 Task: Find connections with filter location Wiesbaden with filter topic #mentalhealthwith filter profile language German with filter current company Sprinklr with filter school Uttarakhand Jobs with filter industry Household Services with filter service category Pricing Strategy with filter keywords title Entertainment Specialist
Action: Mouse moved to (556, 79)
Screenshot: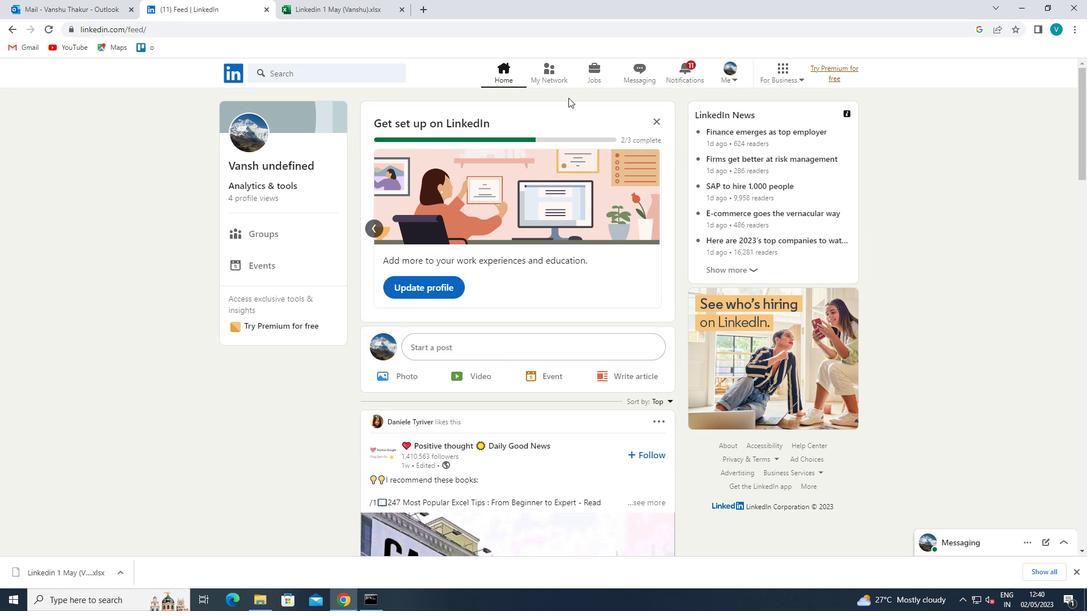 
Action: Mouse pressed left at (556, 79)
Screenshot: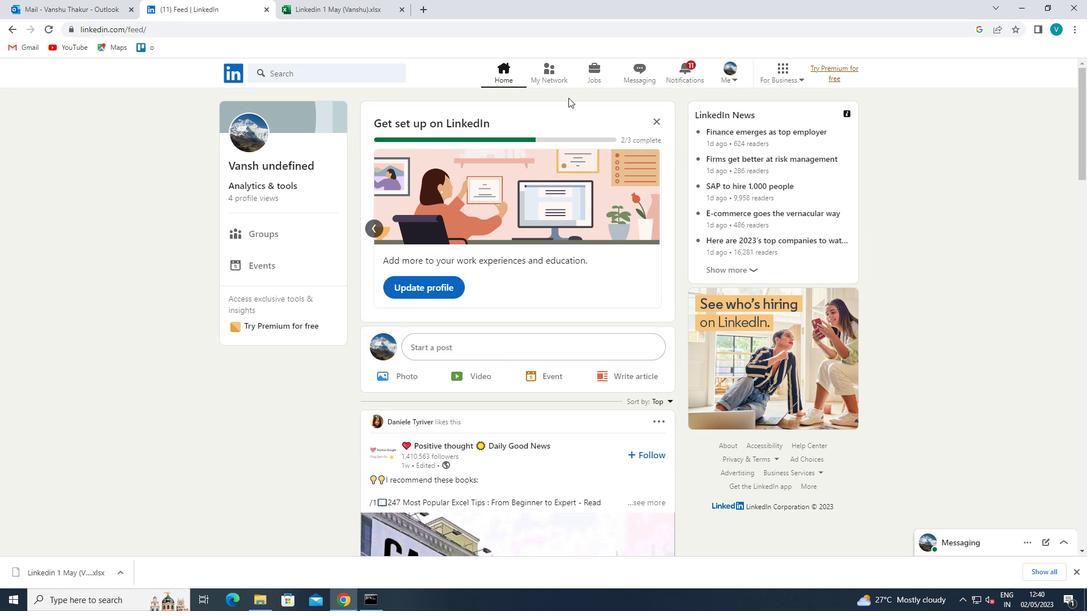 
Action: Mouse moved to (338, 145)
Screenshot: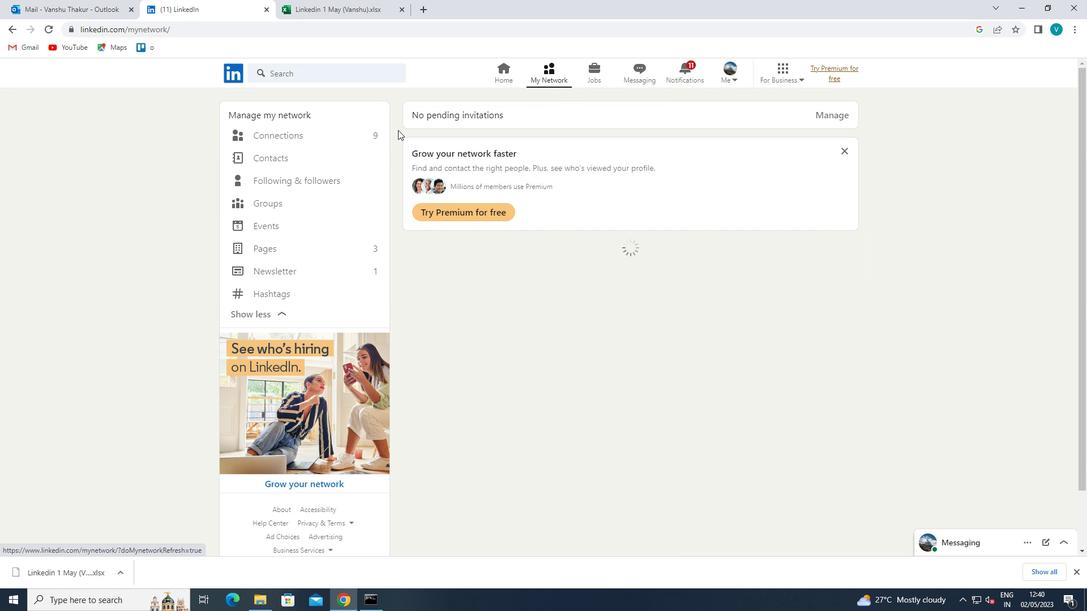 
Action: Mouse pressed left at (338, 145)
Screenshot: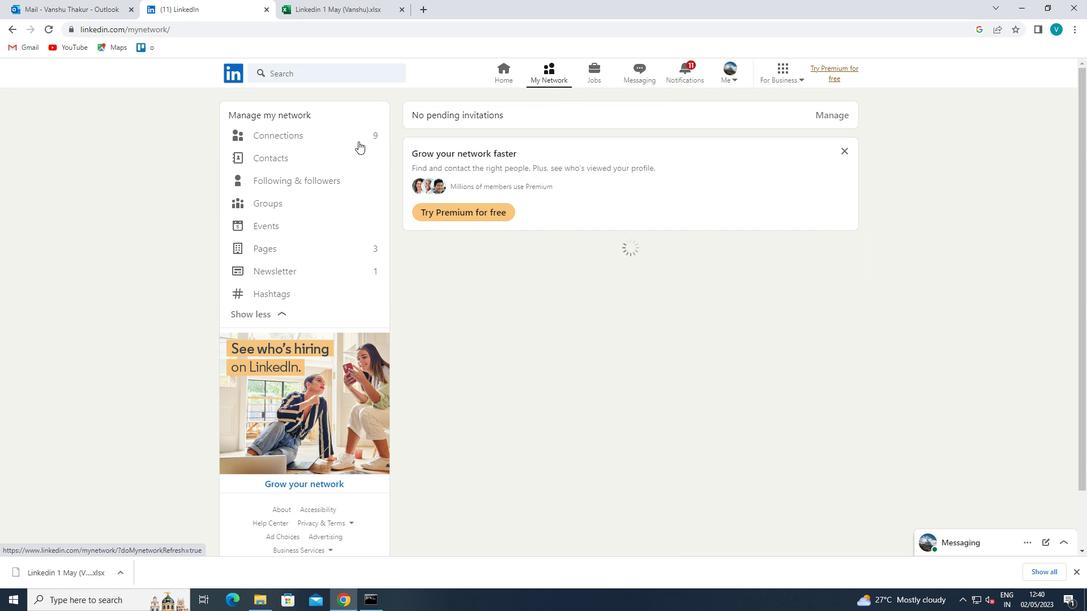 
Action: Mouse moved to (339, 145)
Screenshot: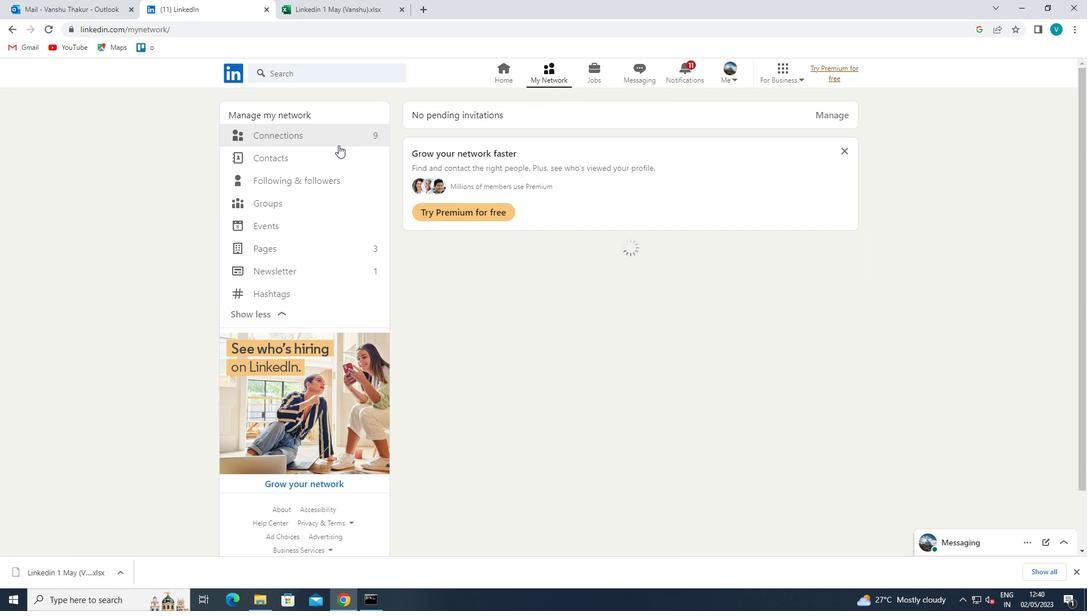 
Action: Mouse pressed left at (339, 145)
Screenshot: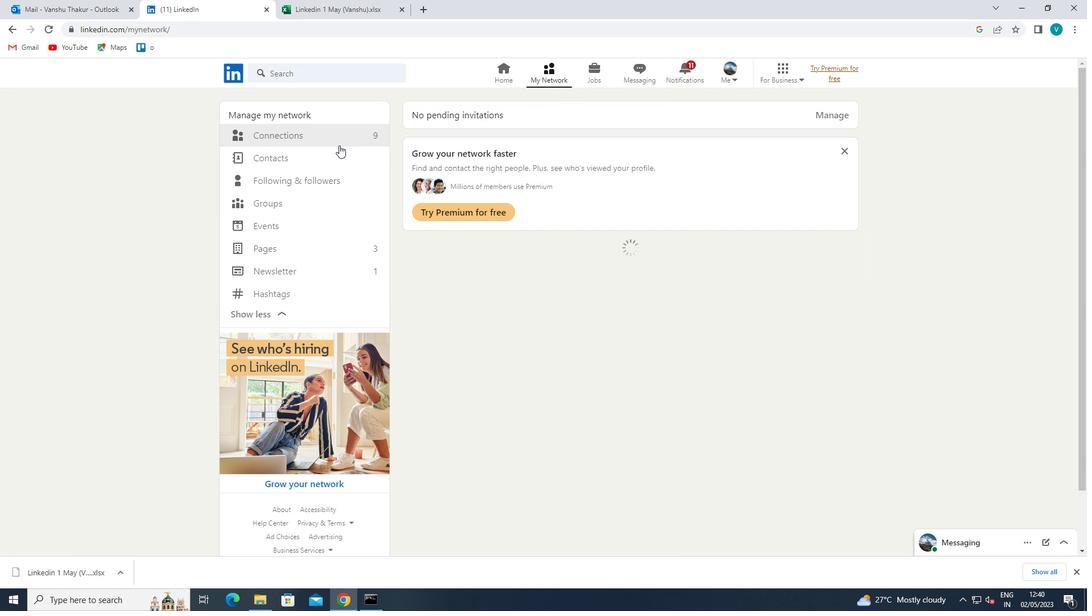 
Action: Mouse pressed left at (339, 145)
Screenshot: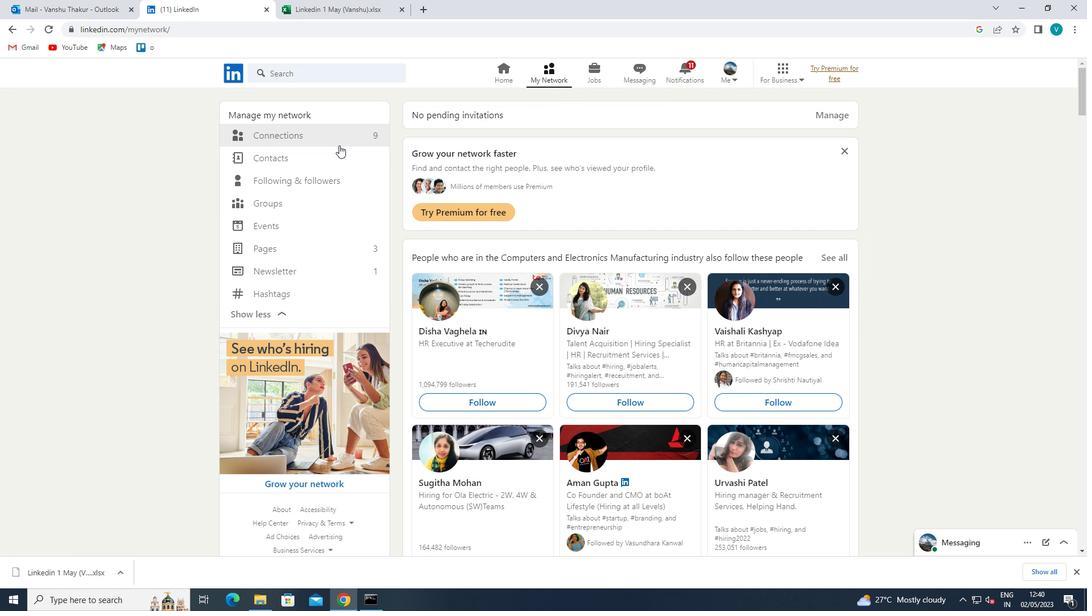 
Action: Mouse moved to (335, 135)
Screenshot: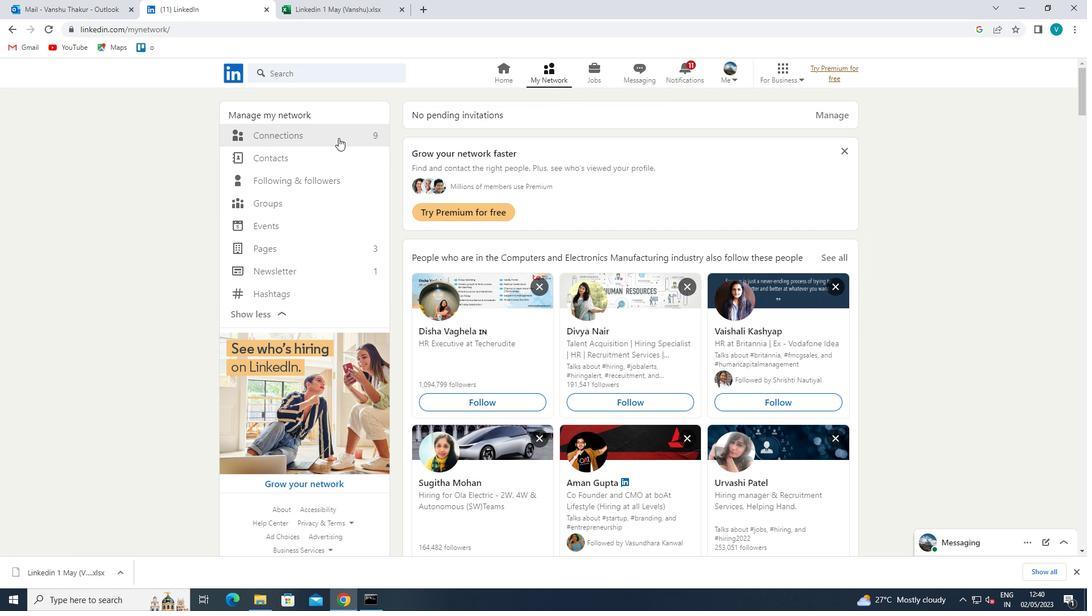 
Action: Mouse pressed left at (335, 135)
Screenshot: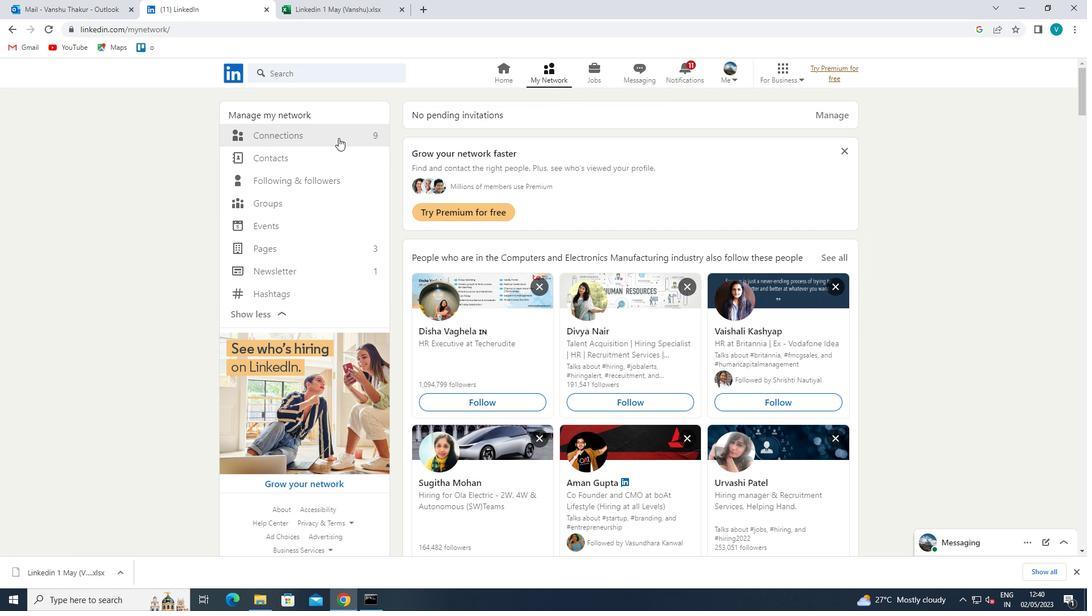 
Action: Mouse moved to (334, 135)
Screenshot: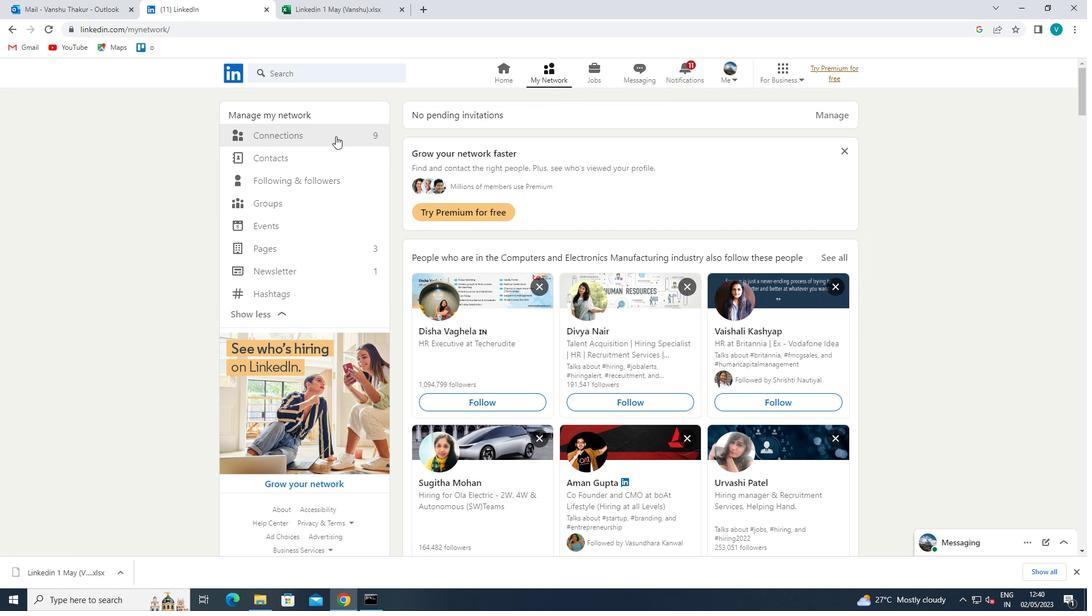 
Action: Mouse pressed left at (334, 135)
Screenshot: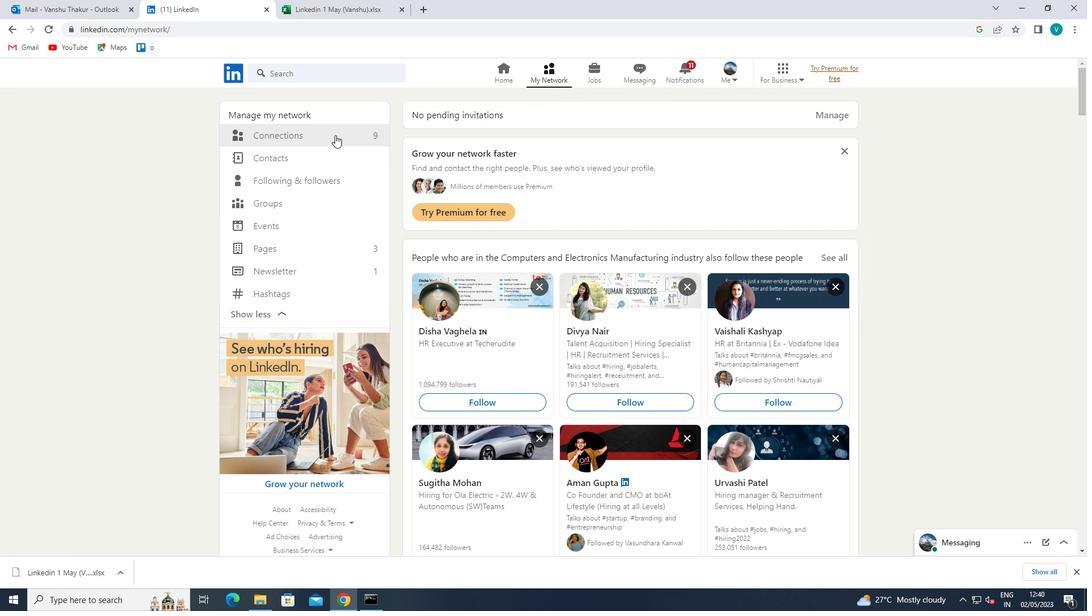 
Action: Mouse moved to (332, 135)
Screenshot: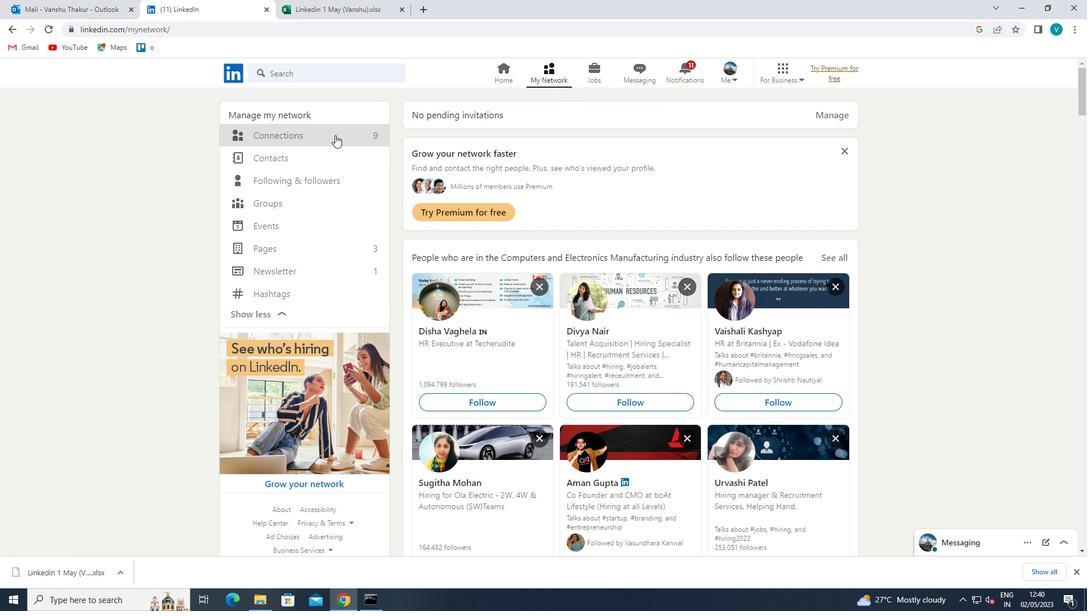 
Action: Mouse pressed left at (332, 135)
Screenshot: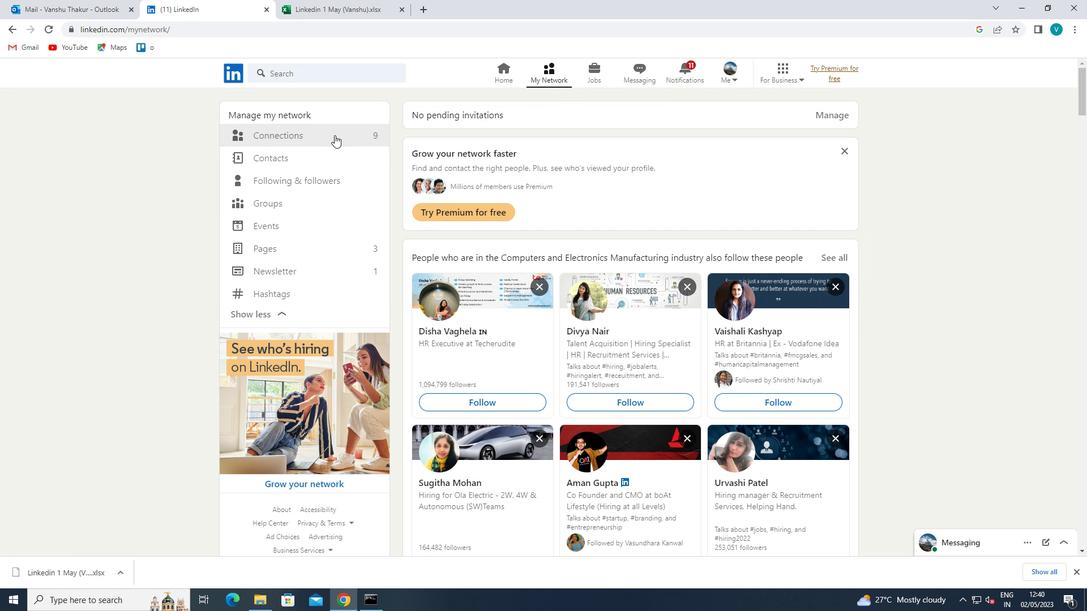 
Action: Mouse moved to (332, 135)
Screenshot: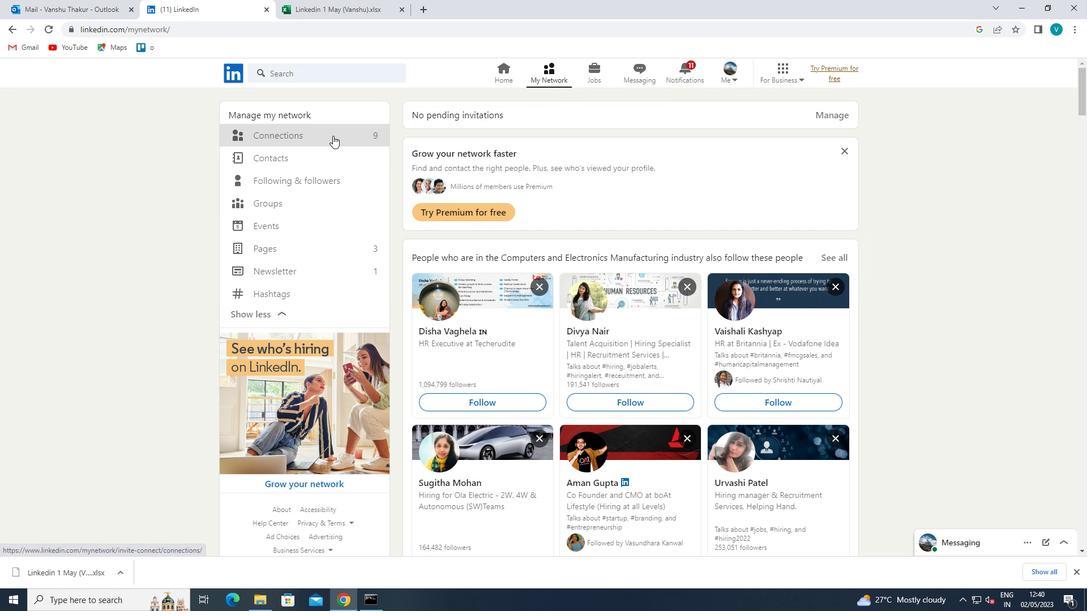 
Action: Mouse pressed left at (332, 135)
Screenshot: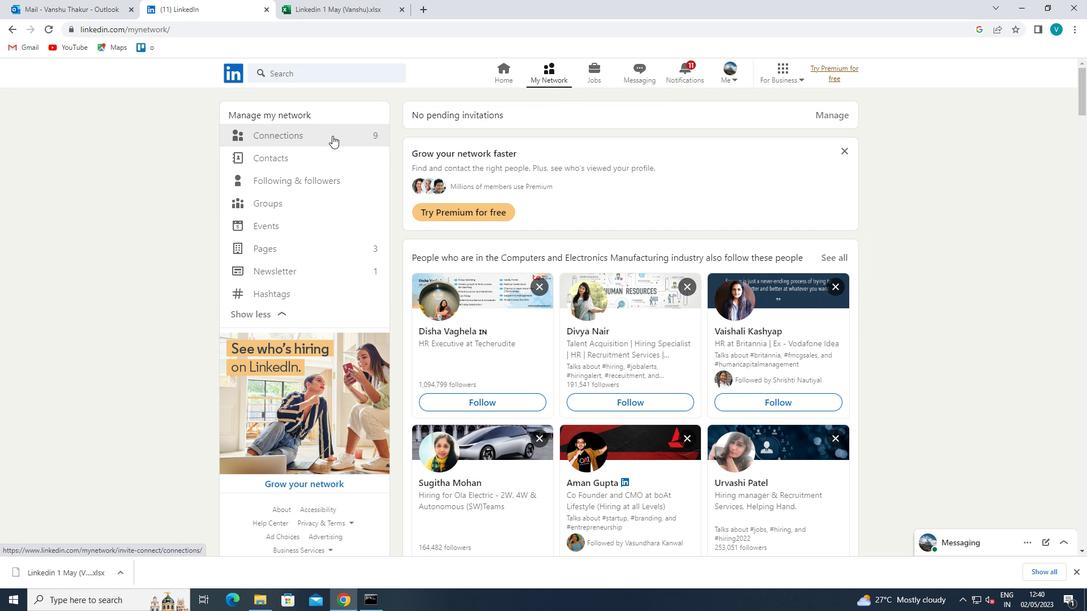 
Action: Mouse pressed left at (332, 135)
Screenshot: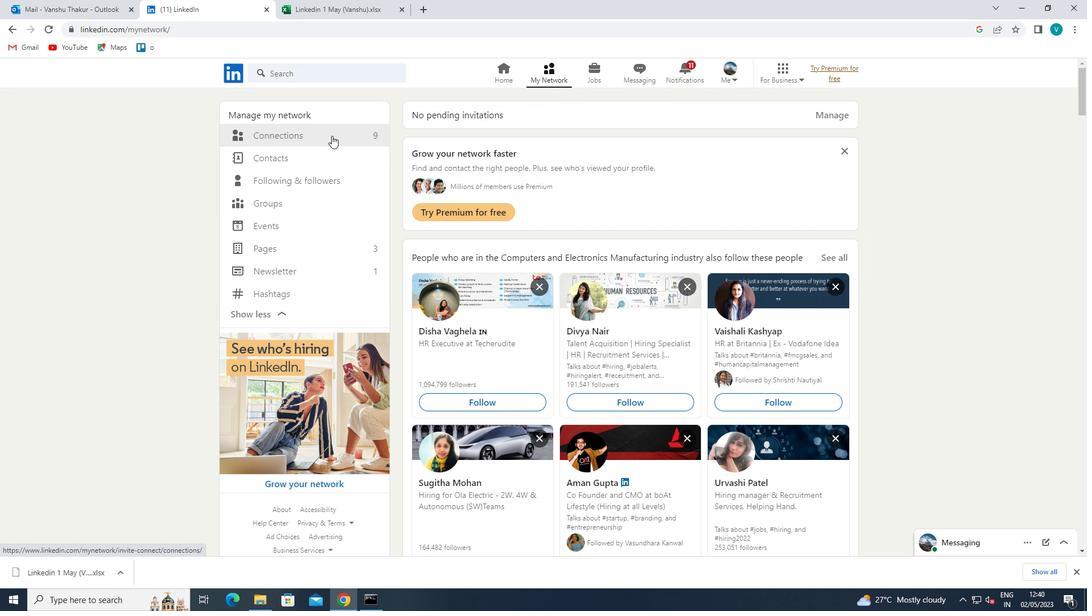 
Action: Mouse pressed left at (332, 135)
Screenshot: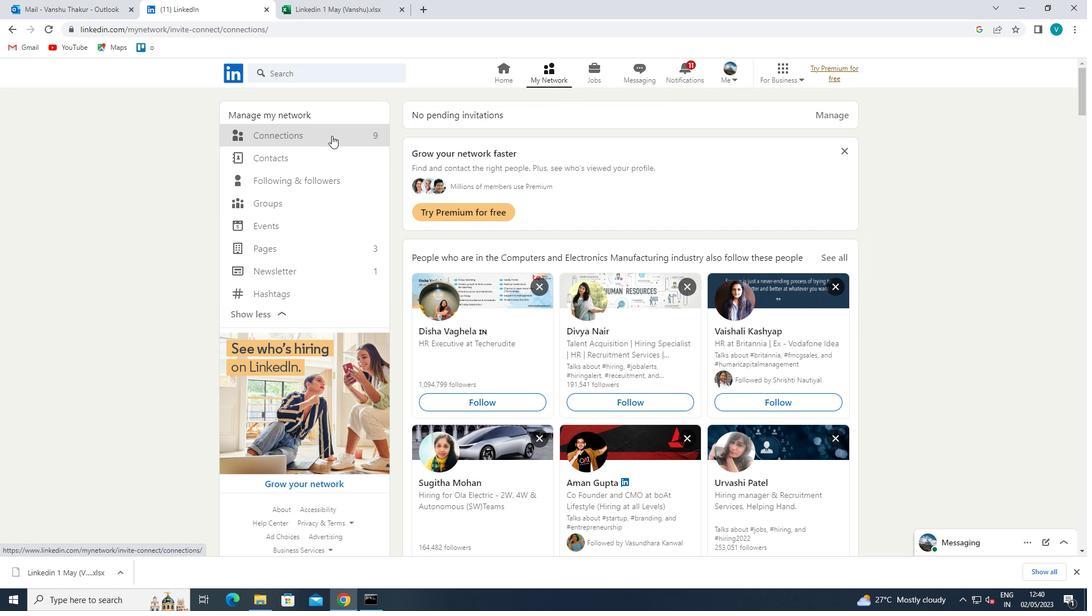 
Action: Mouse moved to (332, 136)
Screenshot: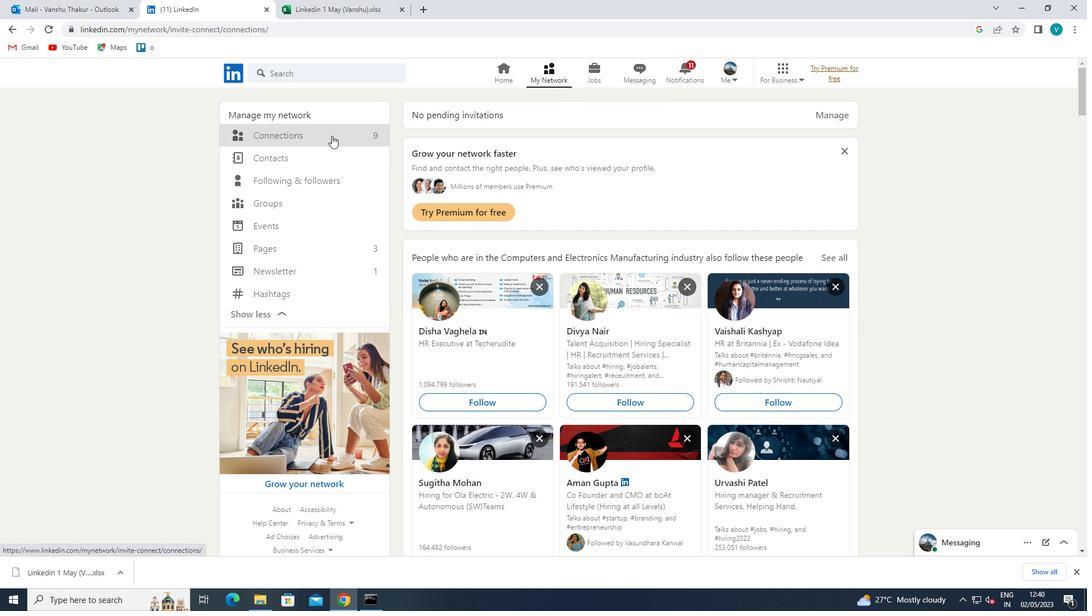 
Action: Mouse pressed left at (332, 136)
Screenshot: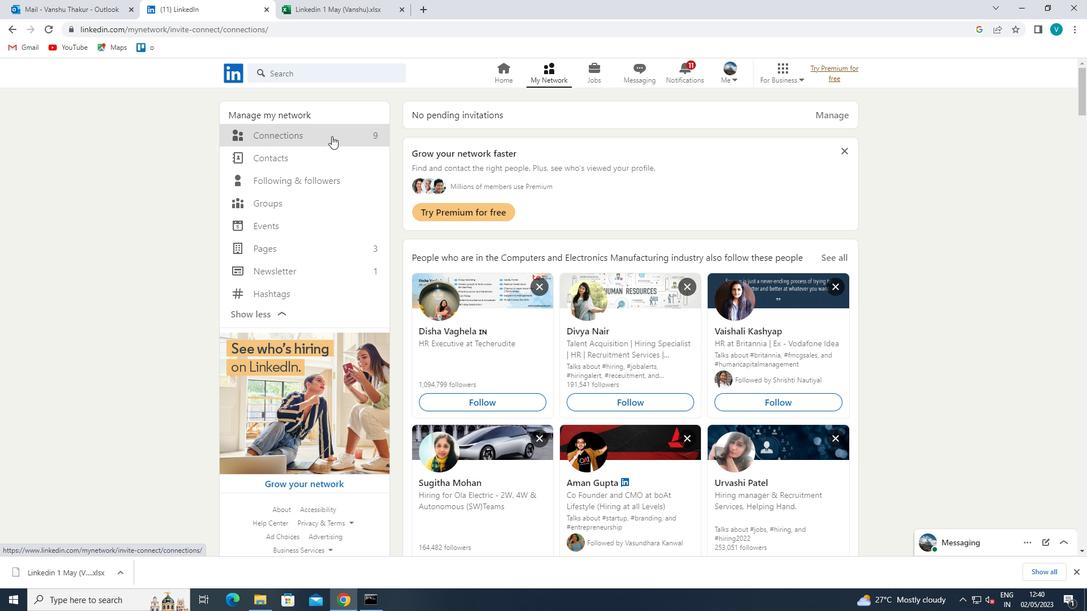 
Action: Mouse moved to (637, 134)
Screenshot: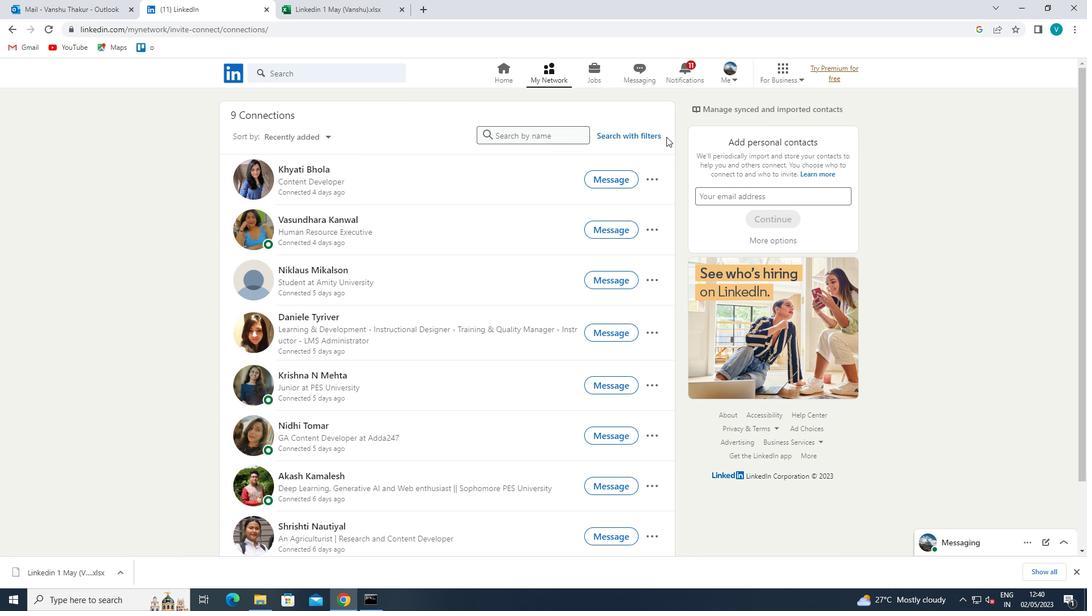 
Action: Mouse pressed left at (637, 134)
Screenshot: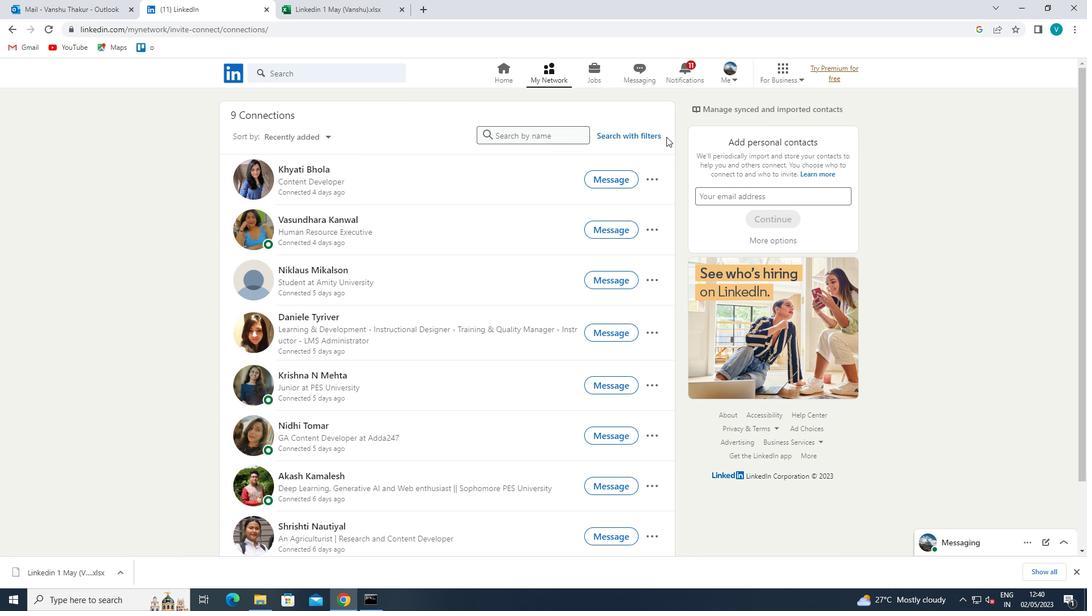 
Action: Mouse moved to (518, 105)
Screenshot: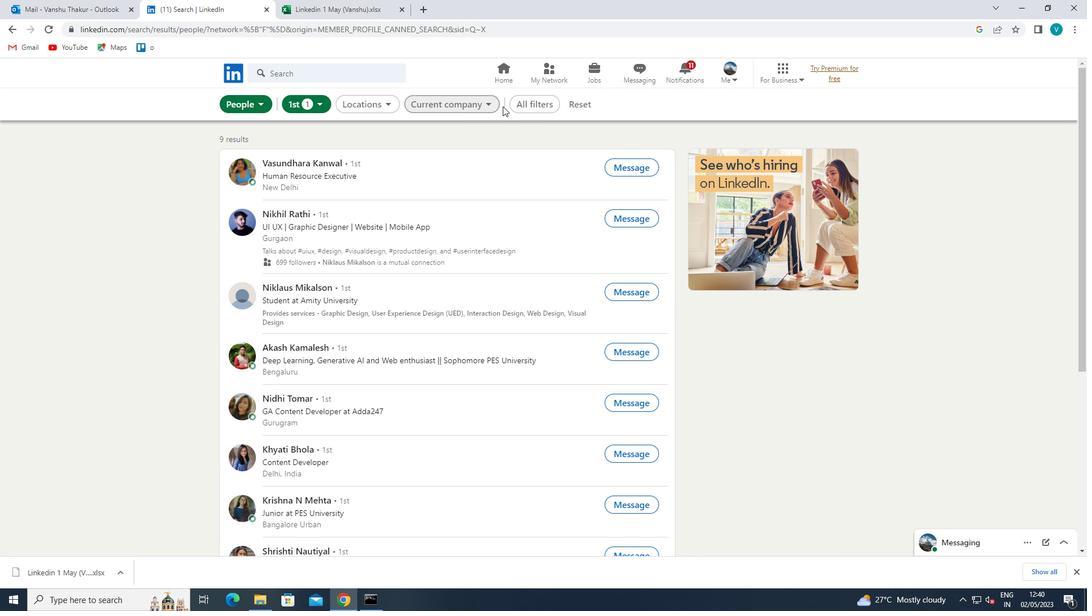 
Action: Mouse pressed left at (518, 105)
Screenshot: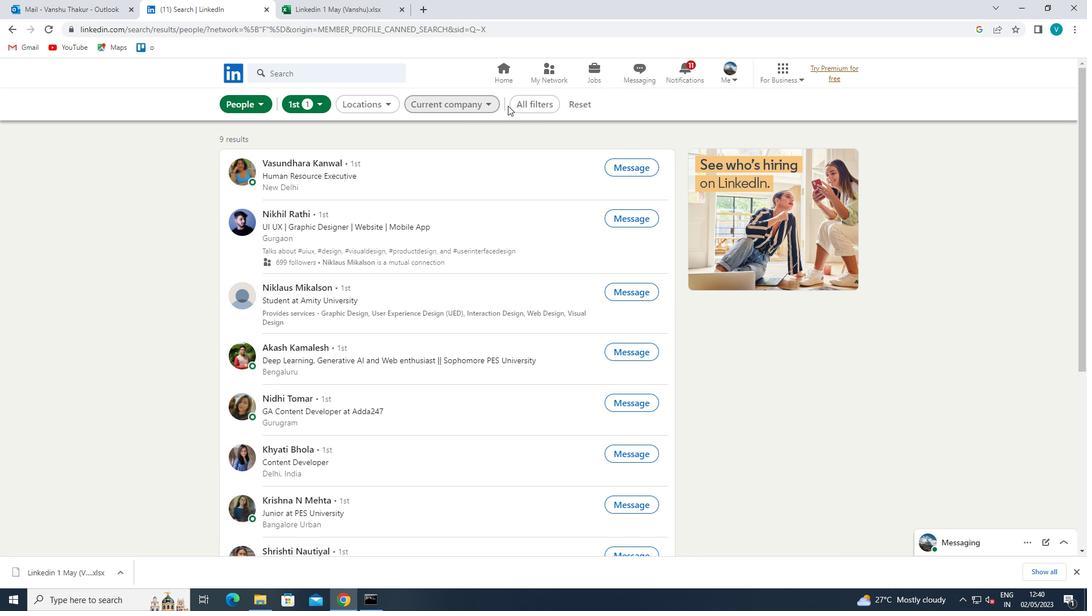
Action: Mouse moved to (809, 279)
Screenshot: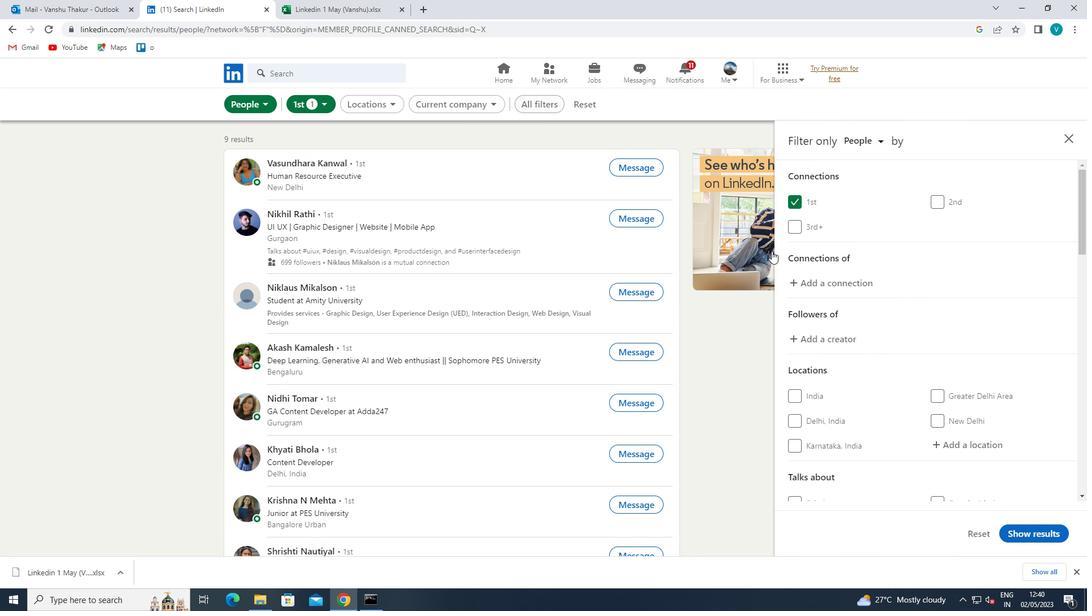 
Action: Mouse scrolled (809, 279) with delta (0, 0)
Screenshot: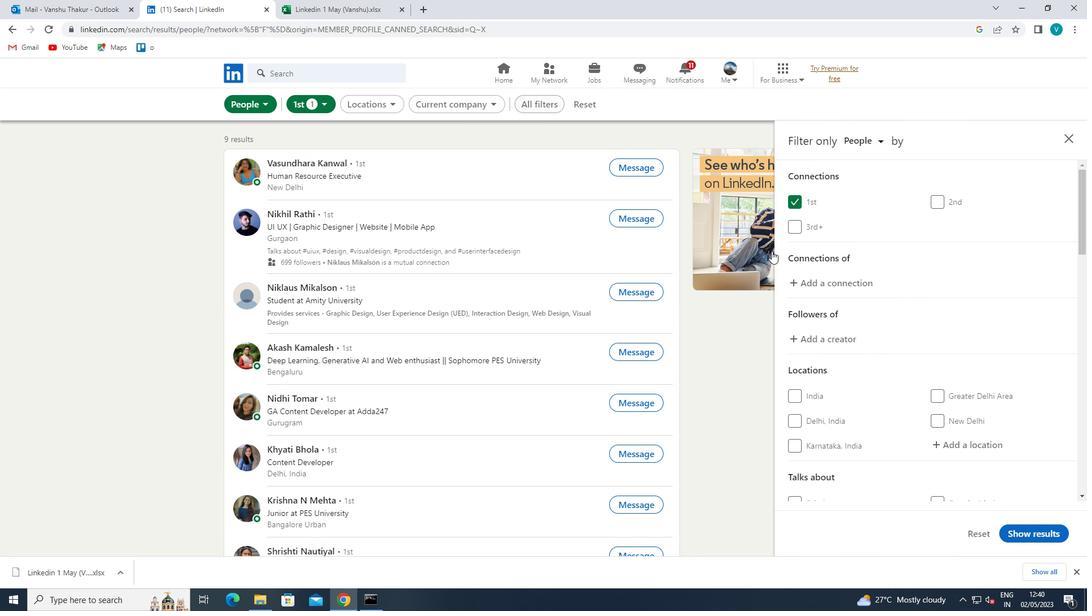 
Action: Mouse moved to (809, 279)
Screenshot: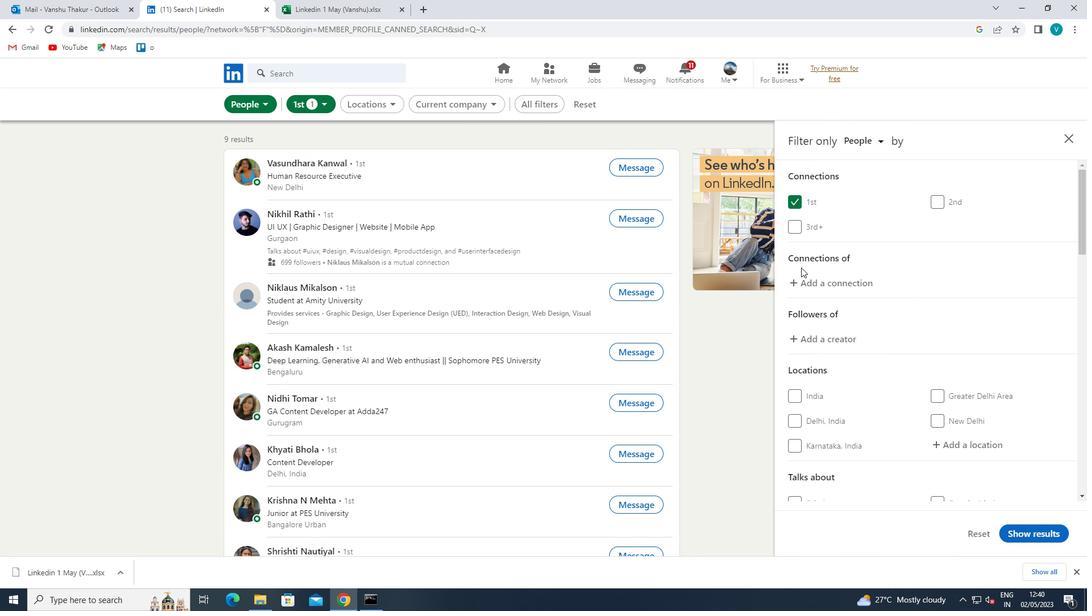 
Action: Mouse scrolled (809, 279) with delta (0, 0)
Screenshot: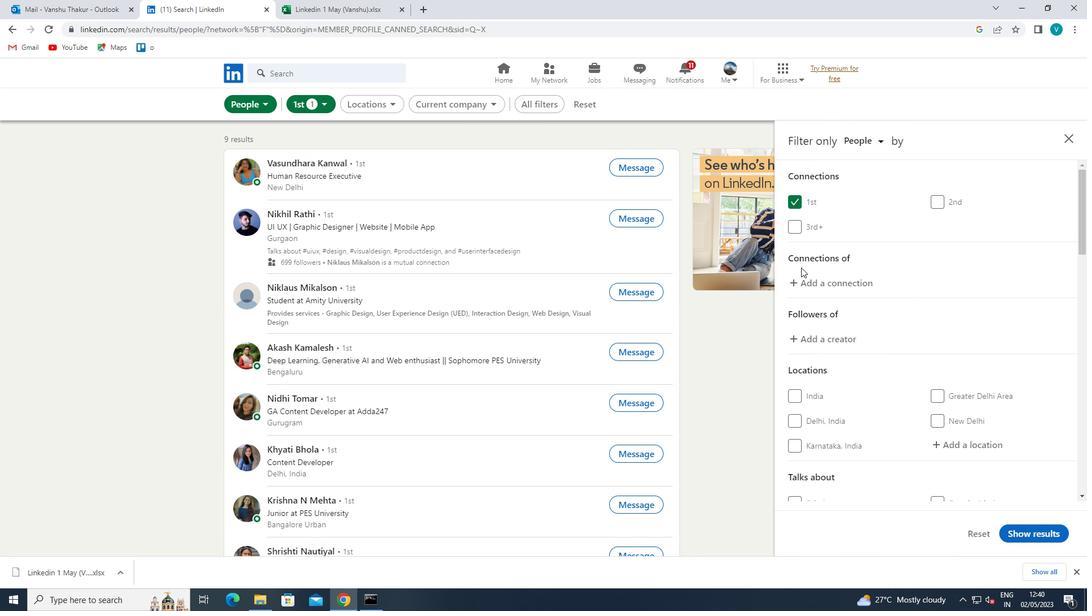 
Action: Mouse moved to (938, 329)
Screenshot: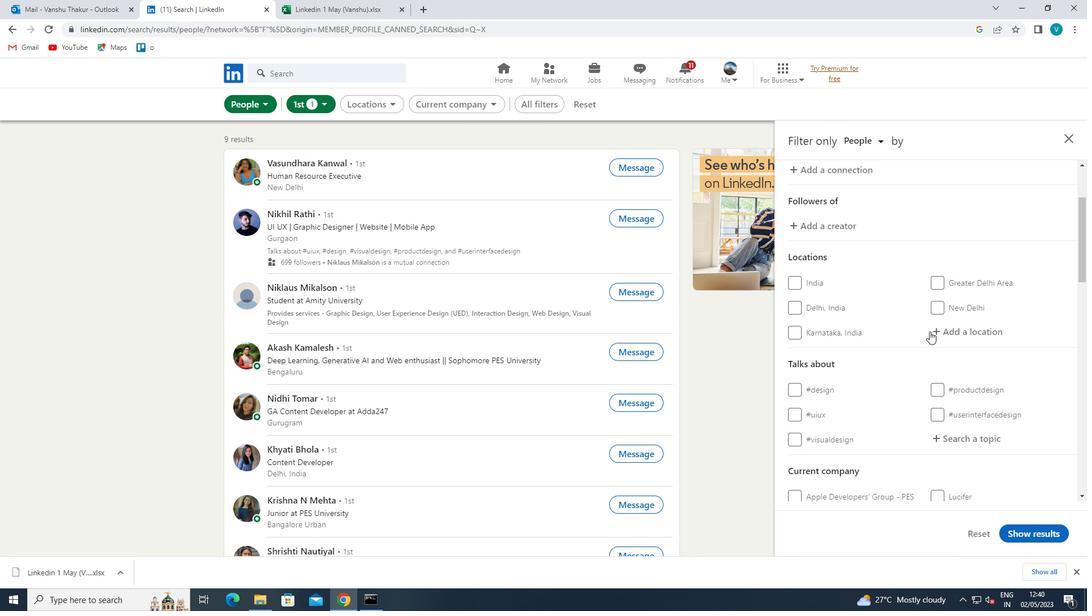 
Action: Mouse pressed left at (938, 329)
Screenshot: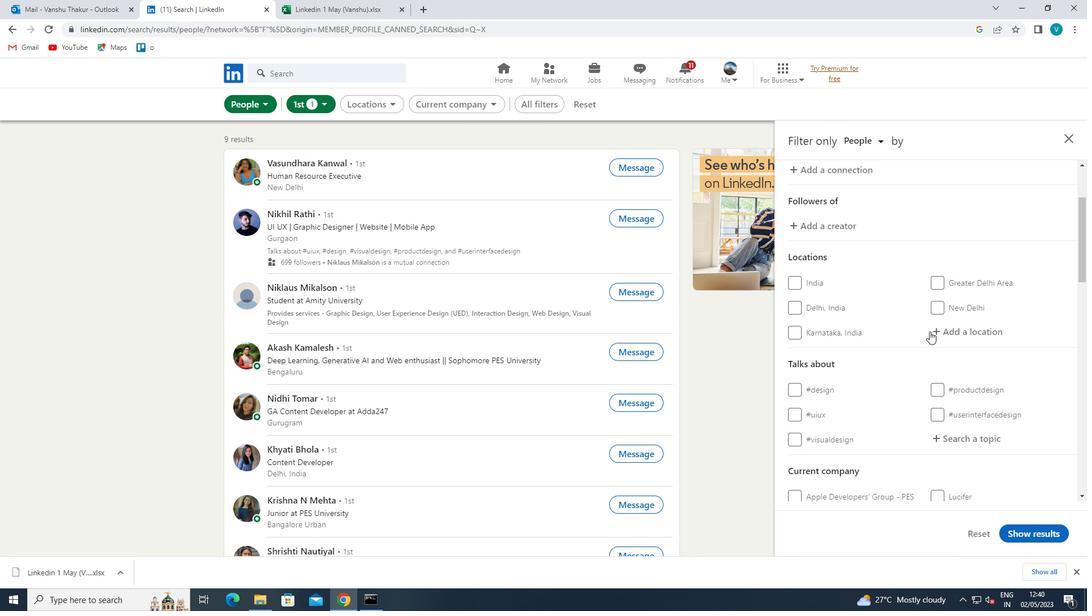 
Action: Mouse moved to (938, 328)
Screenshot: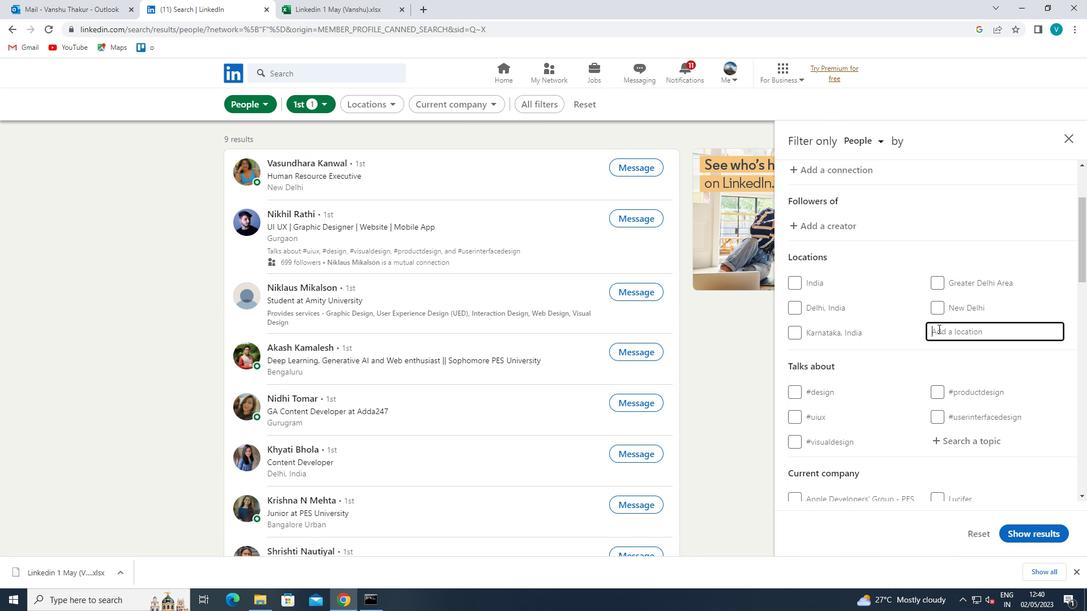 
Action: Key pressed <Key.shift>WIESBADEN
Screenshot: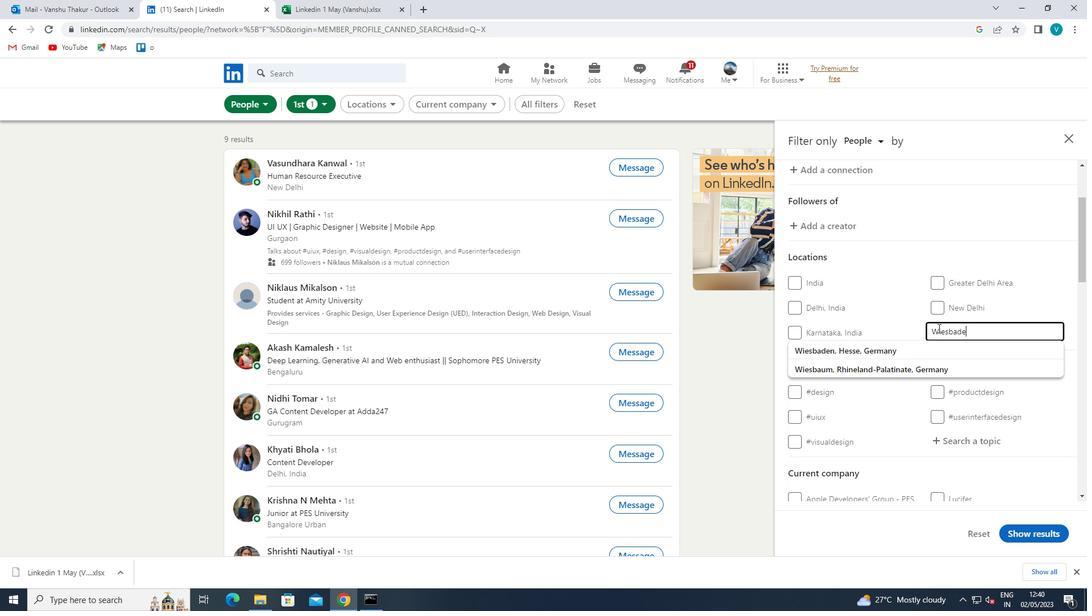 
Action: Mouse moved to (908, 350)
Screenshot: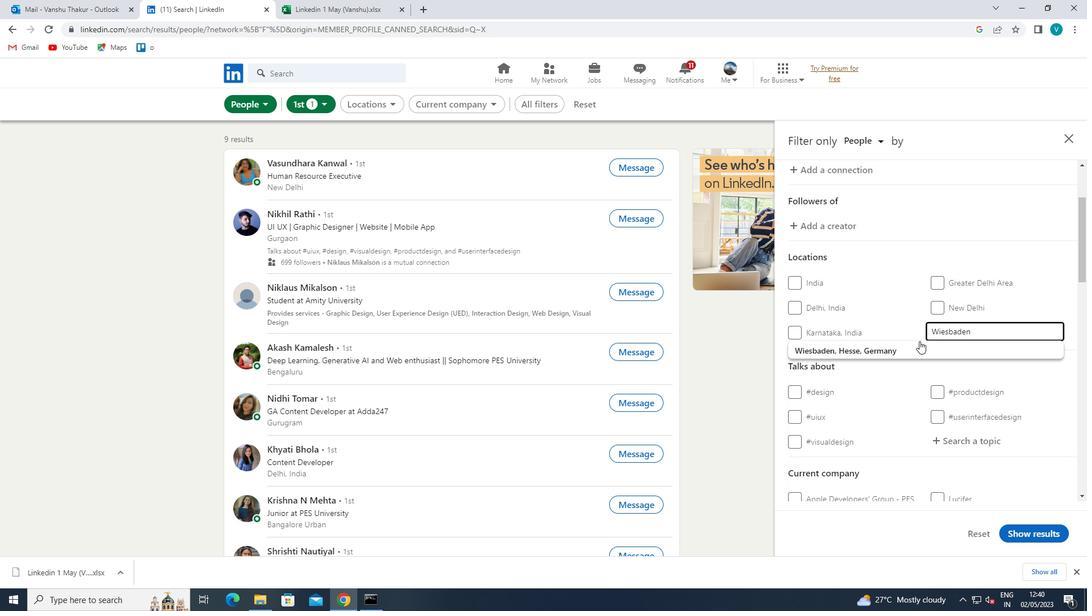 
Action: Mouse pressed left at (908, 350)
Screenshot: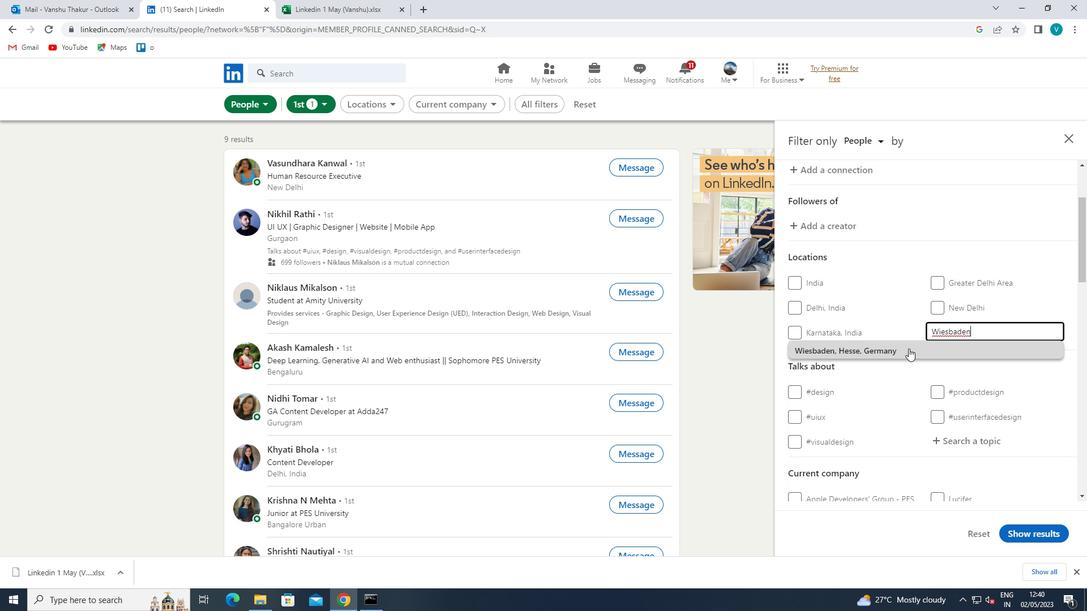 
Action: Mouse scrolled (908, 349) with delta (0, 0)
Screenshot: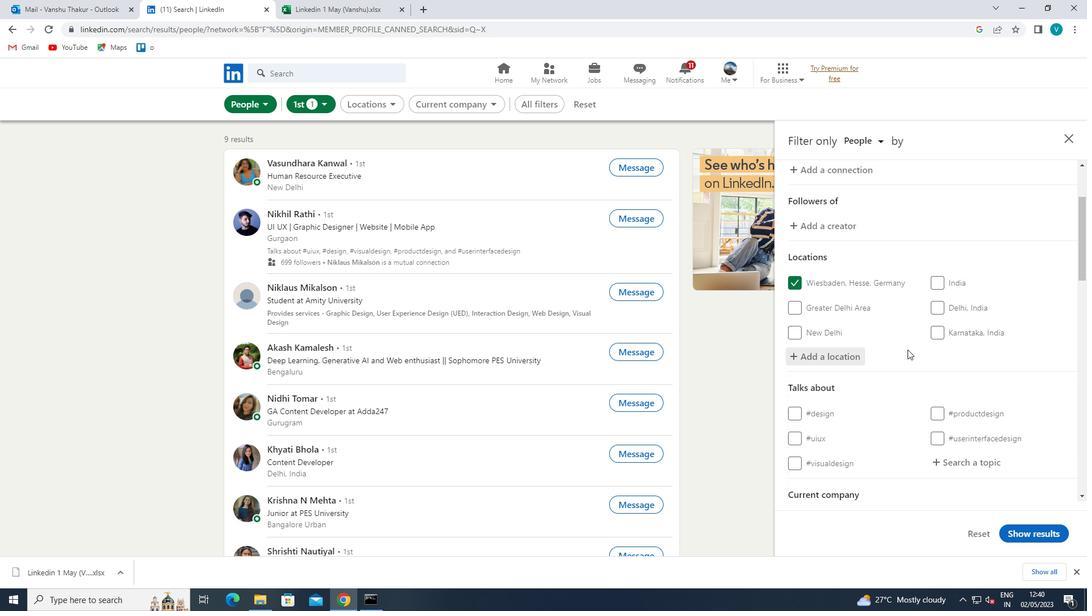 
Action: Mouse scrolled (908, 349) with delta (0, 0)
Screenshot: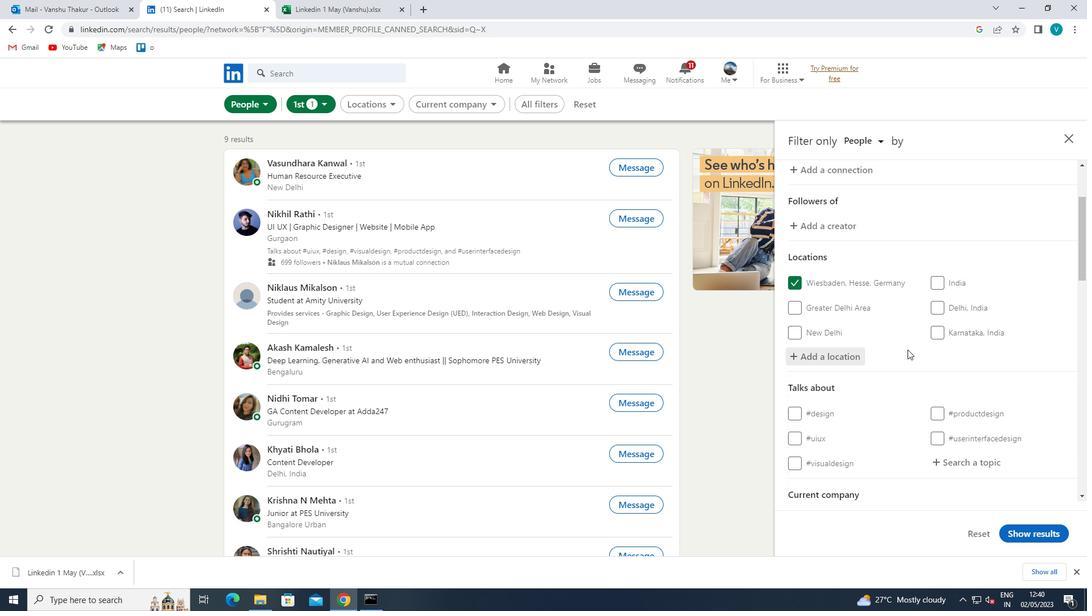 
Action: Mouse moved to (944, 352)
Screenshot: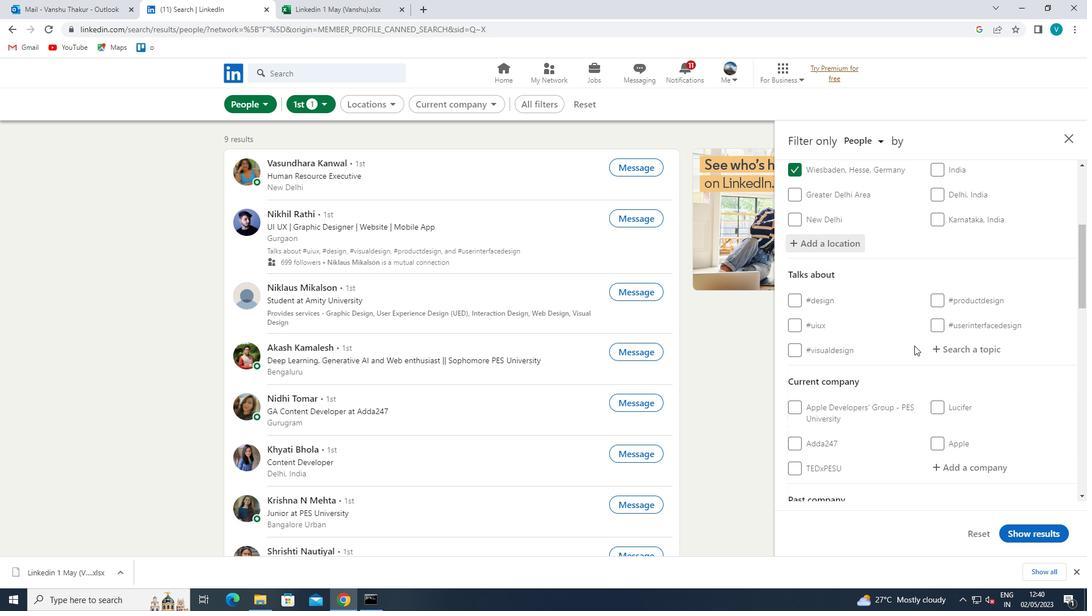 
Action: Mouse pressed left at (944, 352)
Screenshot: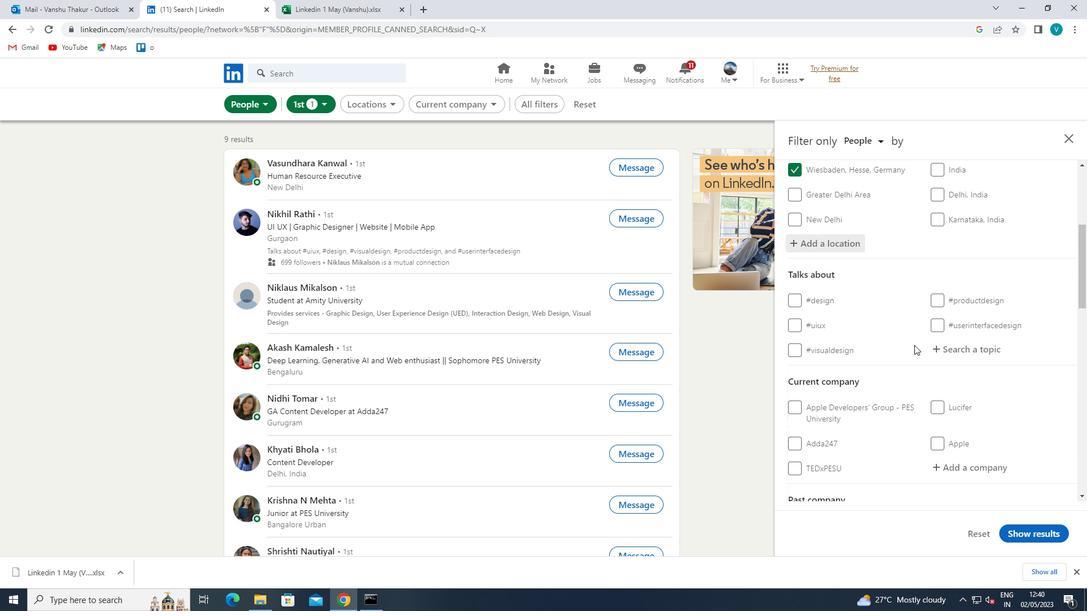 
Action: Key pressed <Key.shift>#MENTALHEALTH
Screenshot: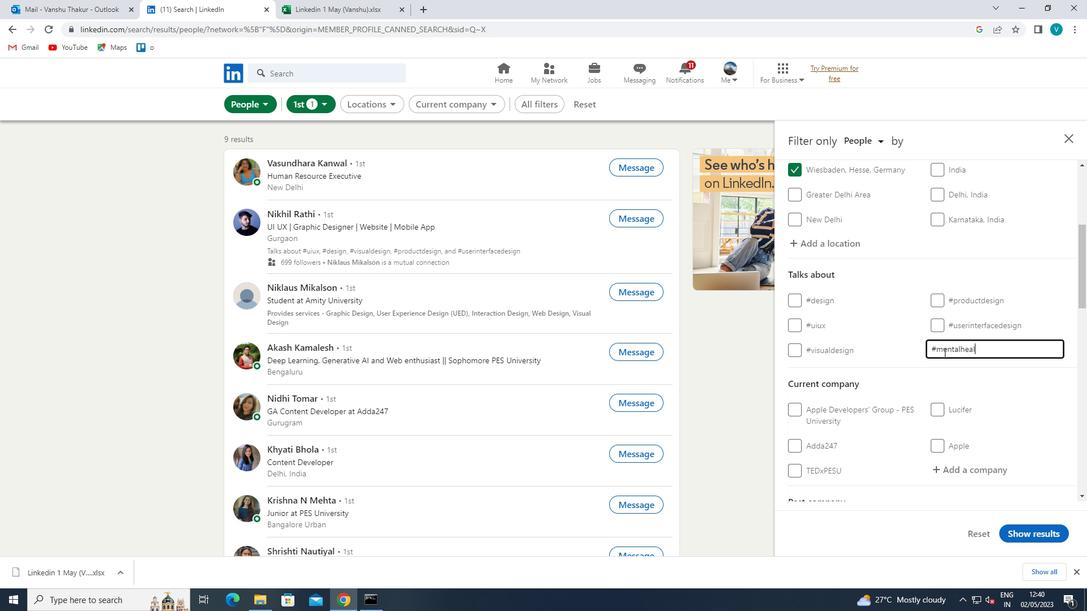 
Action: Mouse moved to (928, 363)
Screenshot: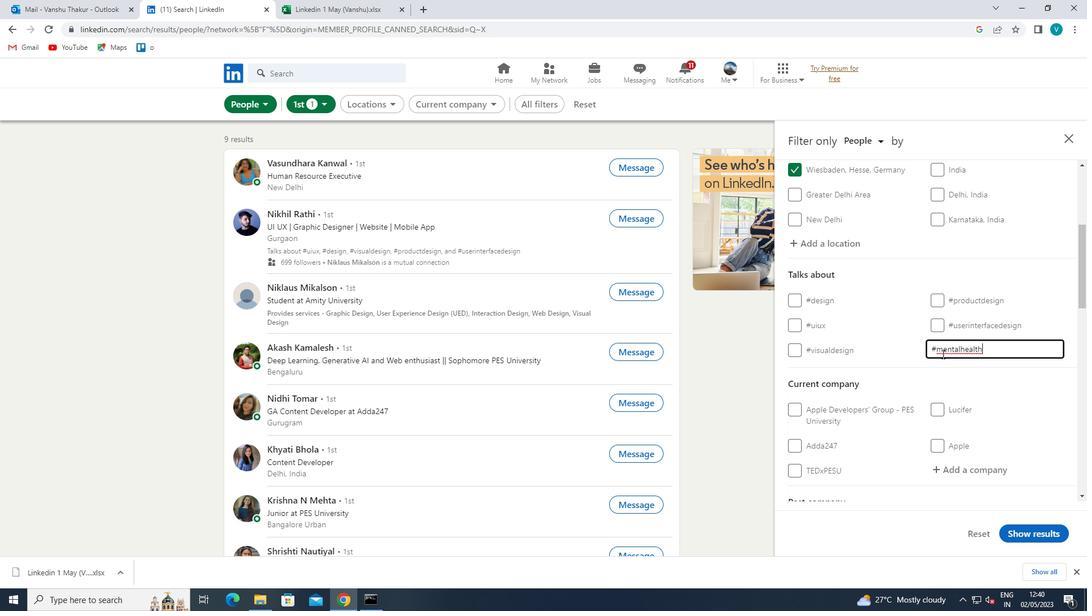 
Action: Mouse pressed left at (928, 363)
Screenshot: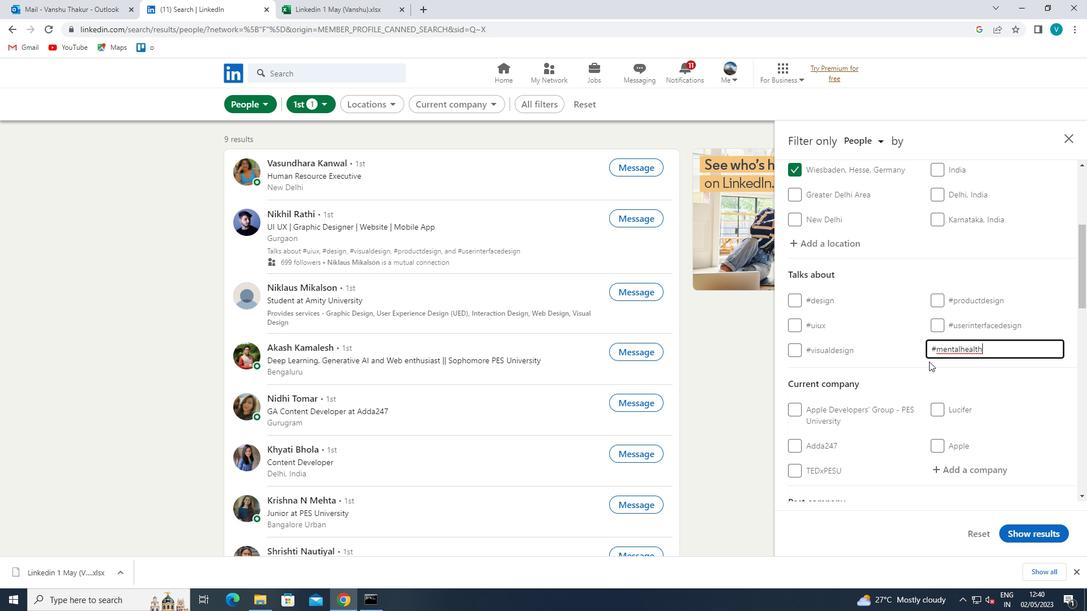 
Action: Mouse scrolled (928, 362) with delta (0, 0)
Screenshot: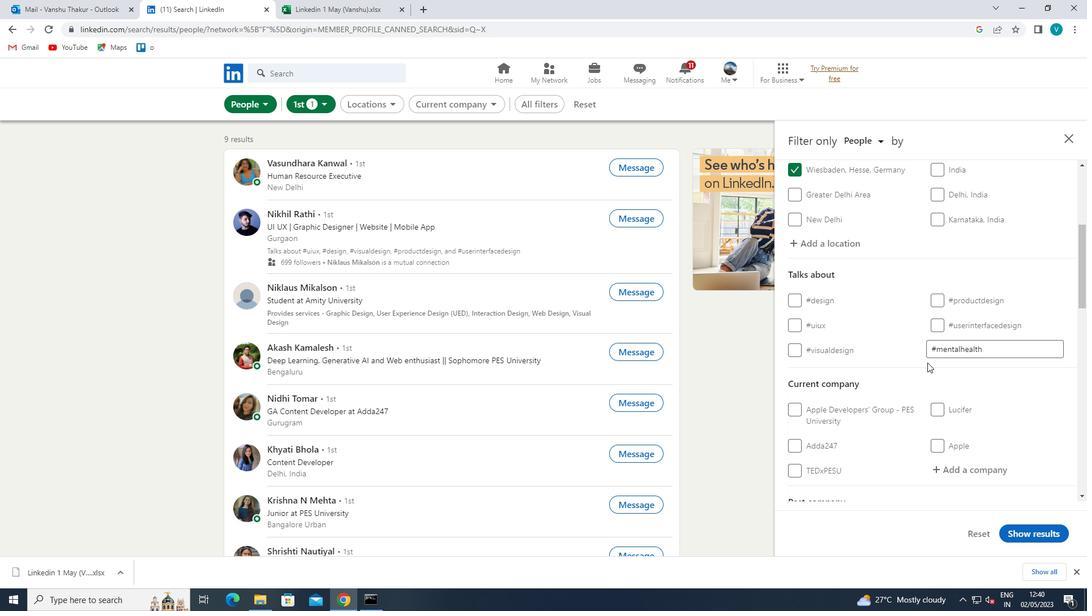 
Action: Mouse scrolled (928, 362) with delta (0, 0)
Screenshot: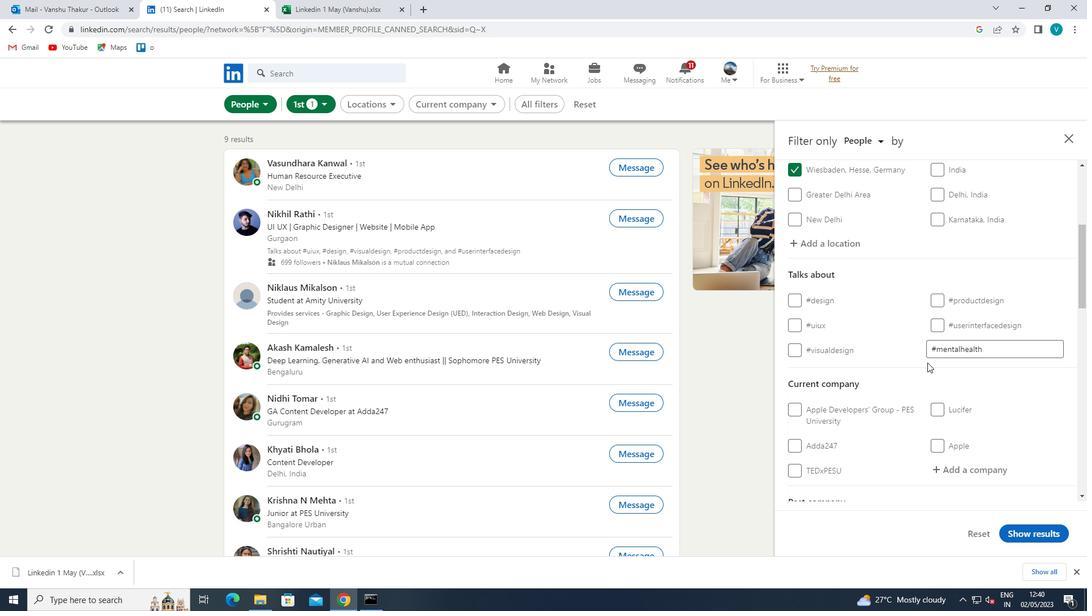 
Action: Mouse moved to (943, 354)
Screenshot: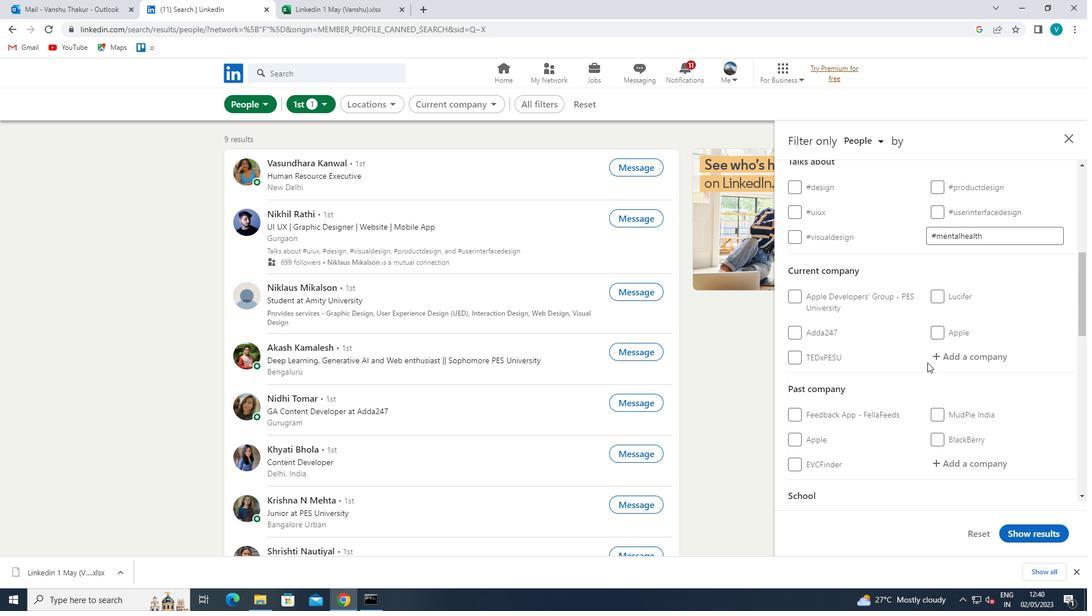 
Action: Mouse pressed left at (943, 354)
Screenshot: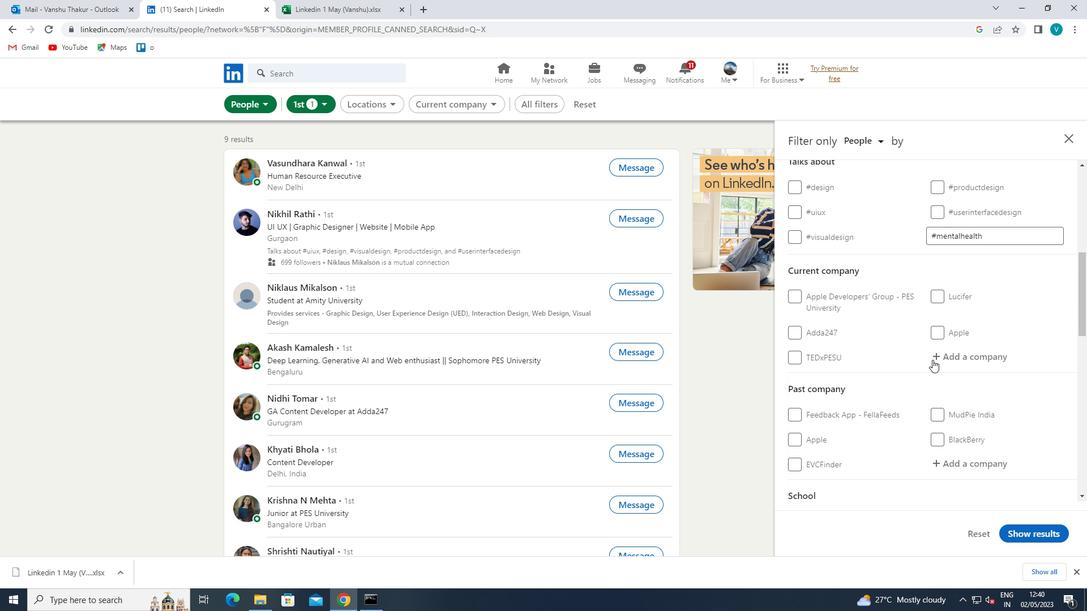 
Action: Key pressed <Key.shift>SPRINKLR
Screenshot: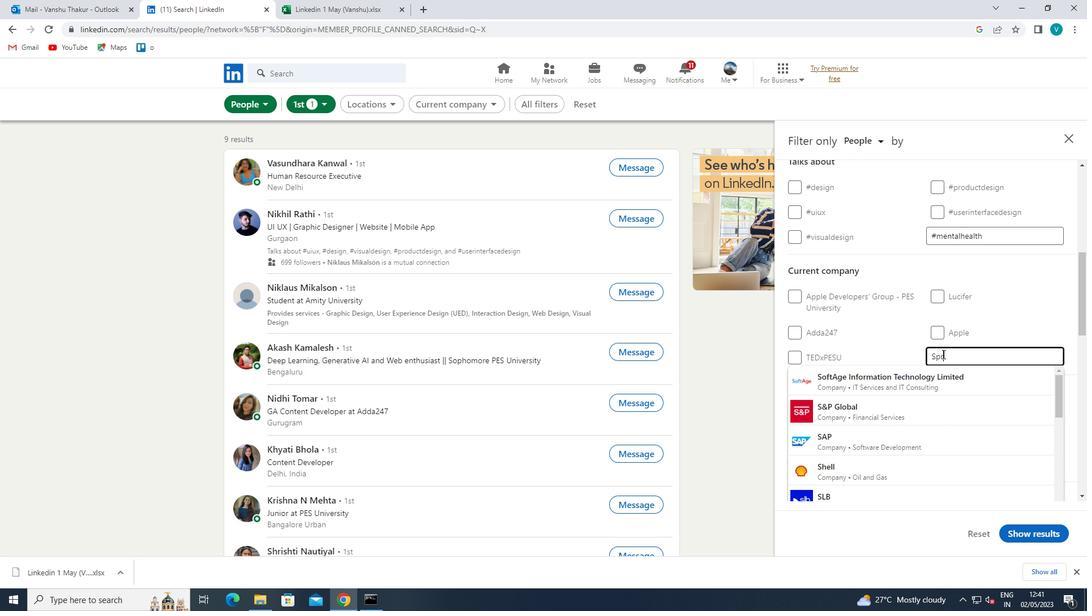 
Action: Mouse moved to (906, 372)
Screenshot: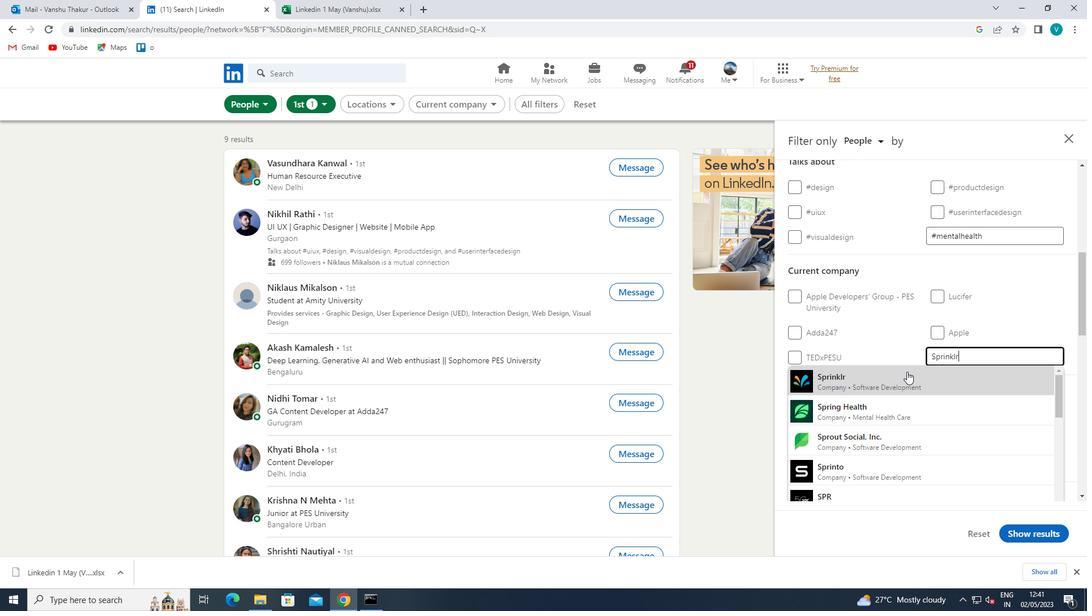 
Action: Mouse pressed left at (906, 372)
Screenshot: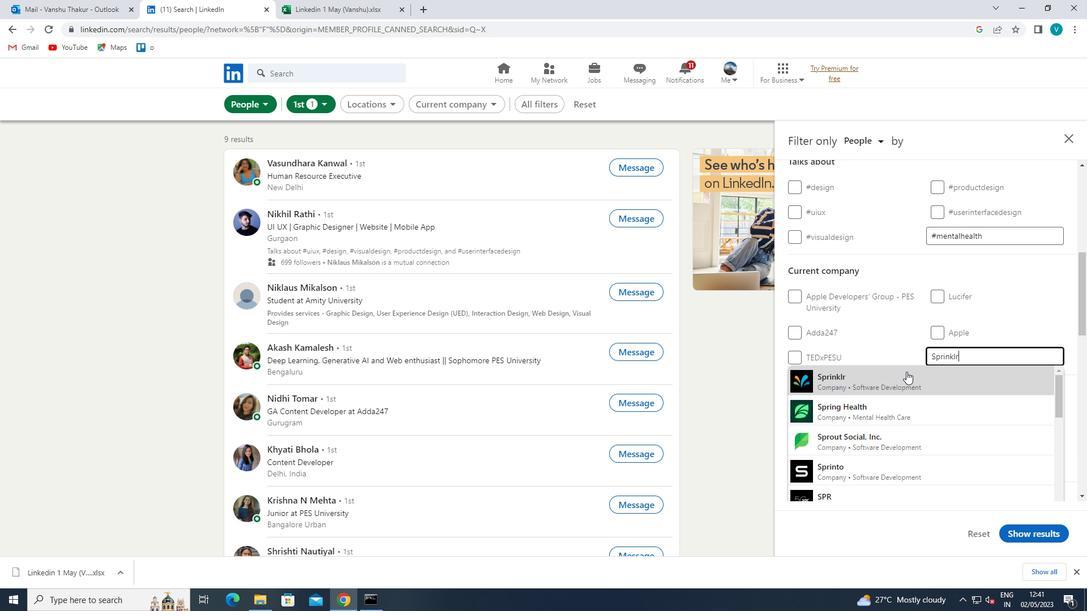 
Action: Mouse scrolled (906, 372) with delta (0, 0)
Screenshot: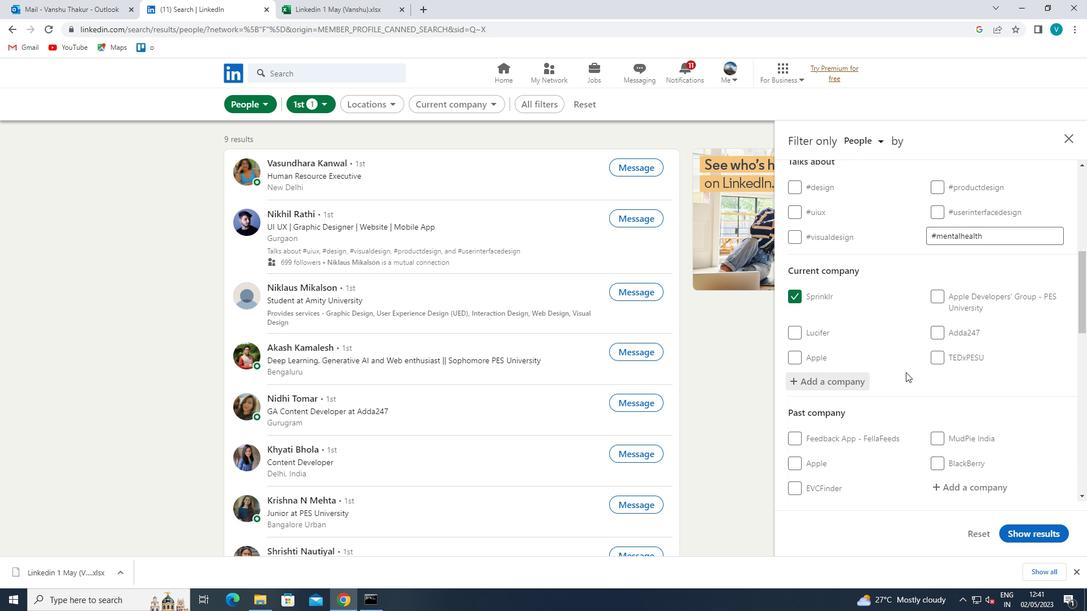 
Action: Mouse scrolled (906, 372) with delta (0, 0)
Screenshot: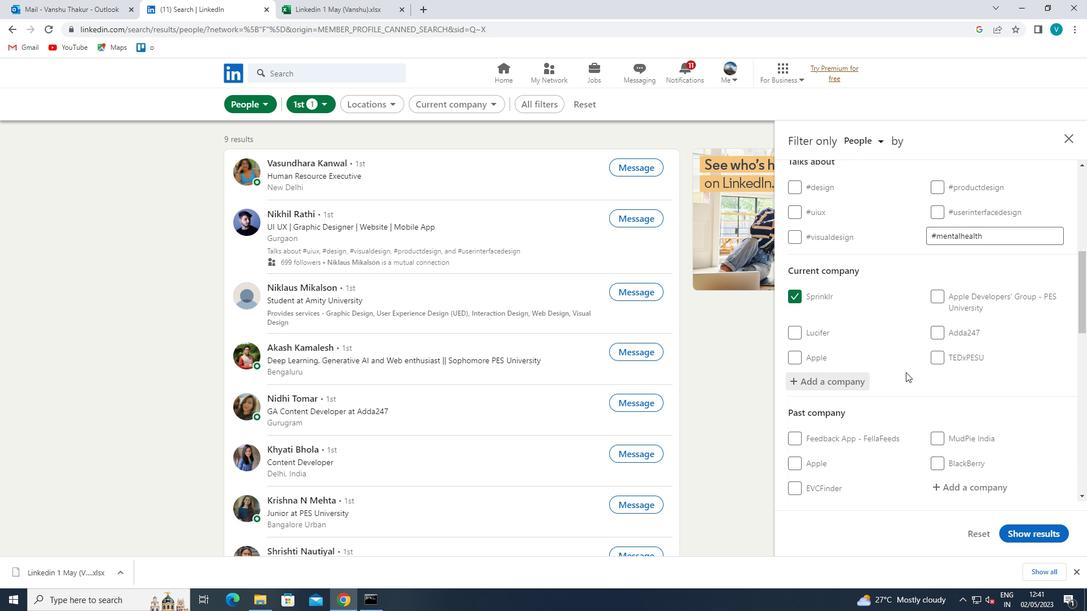 
Action: Mouse moved to (917, 368)
Screenshot: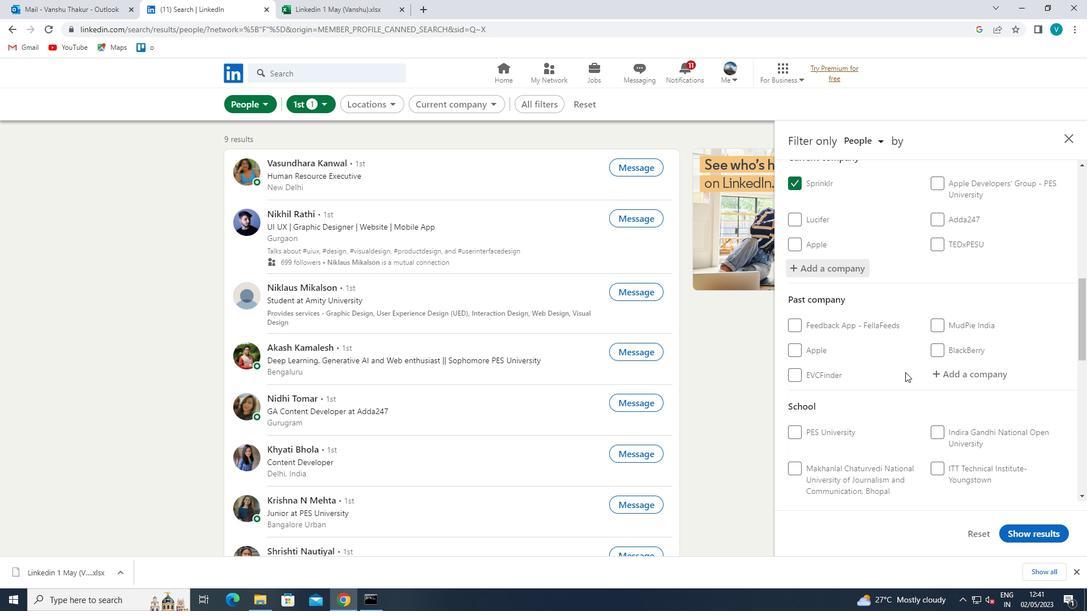 
Action: Mouse scrolled (917, 367) with delta (0, 0)
Screenshot: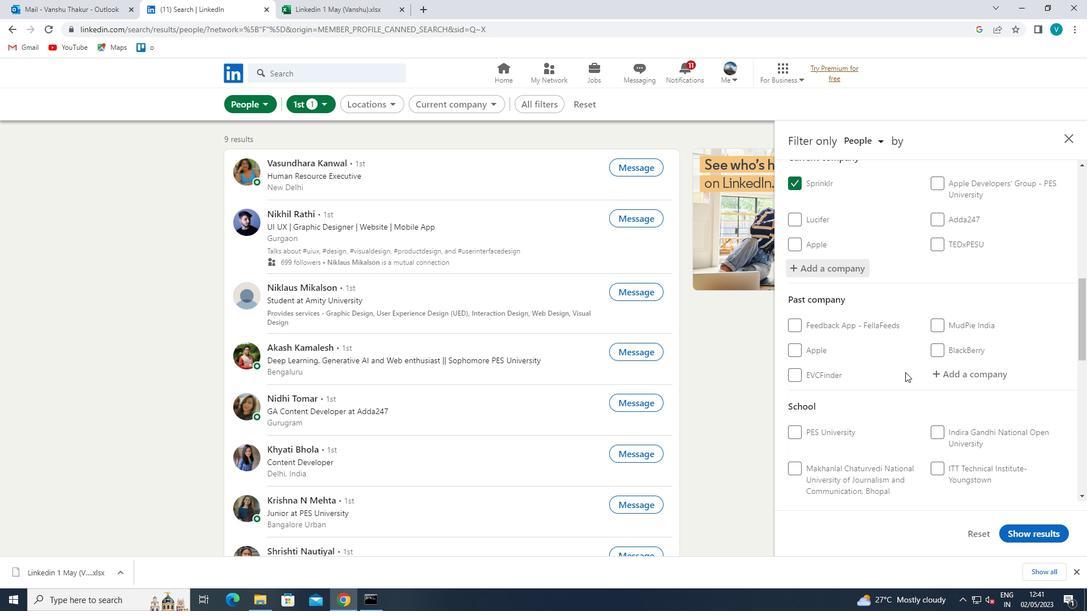
Action: Mouse moved to (918, 367)
Screenshot: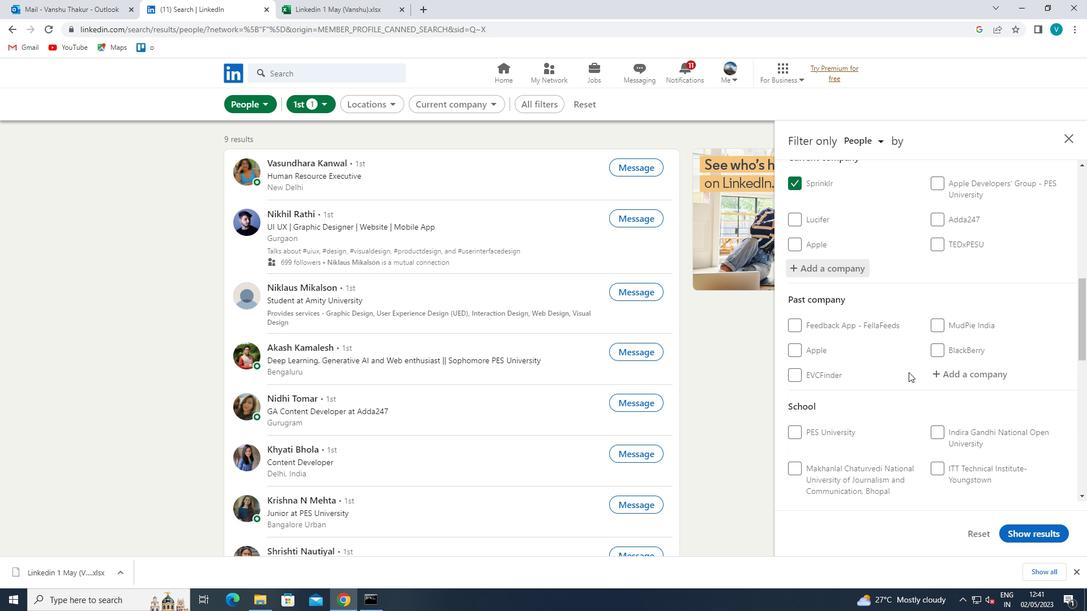 
Action: Mouse scrolled (918, 367) with delta (0, 0)
Screenshot: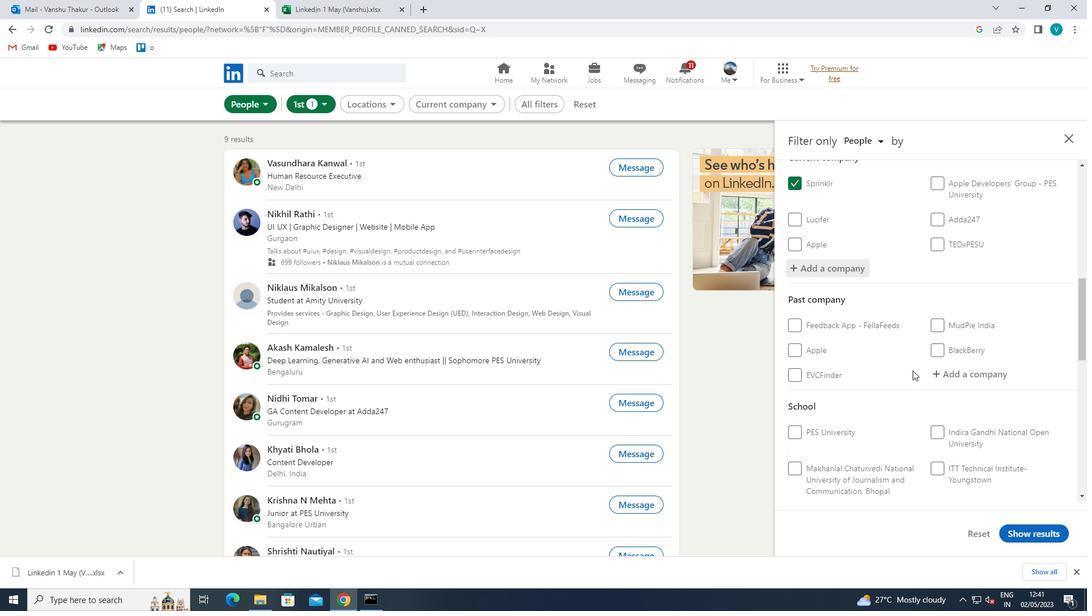 
Action: Mouse moved to (954, 400)
Screenshot: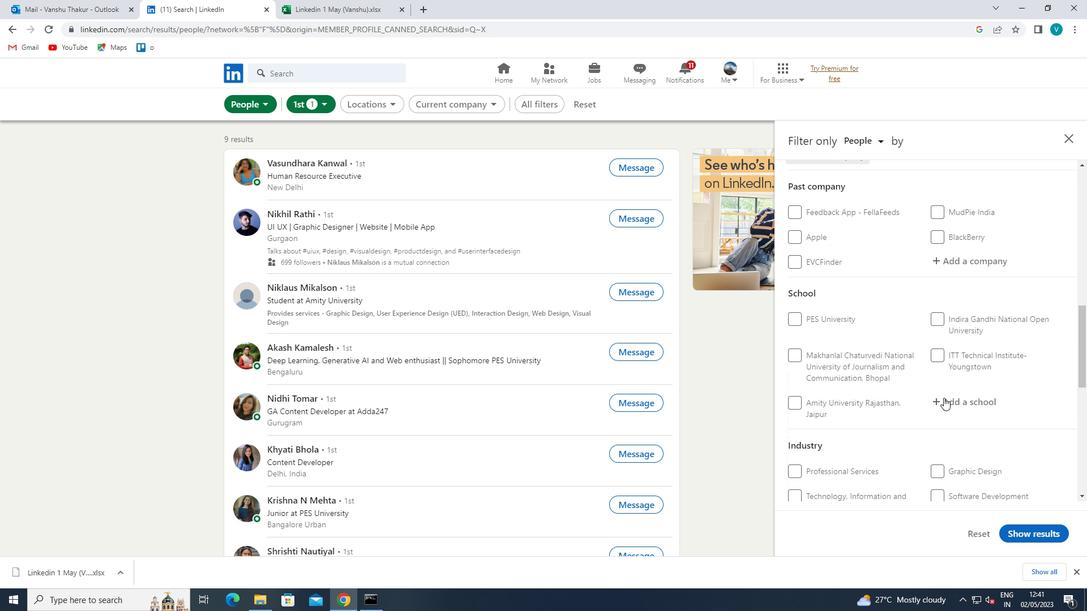 
Action: Mouse pressed left at (954, 400)
Screenshot: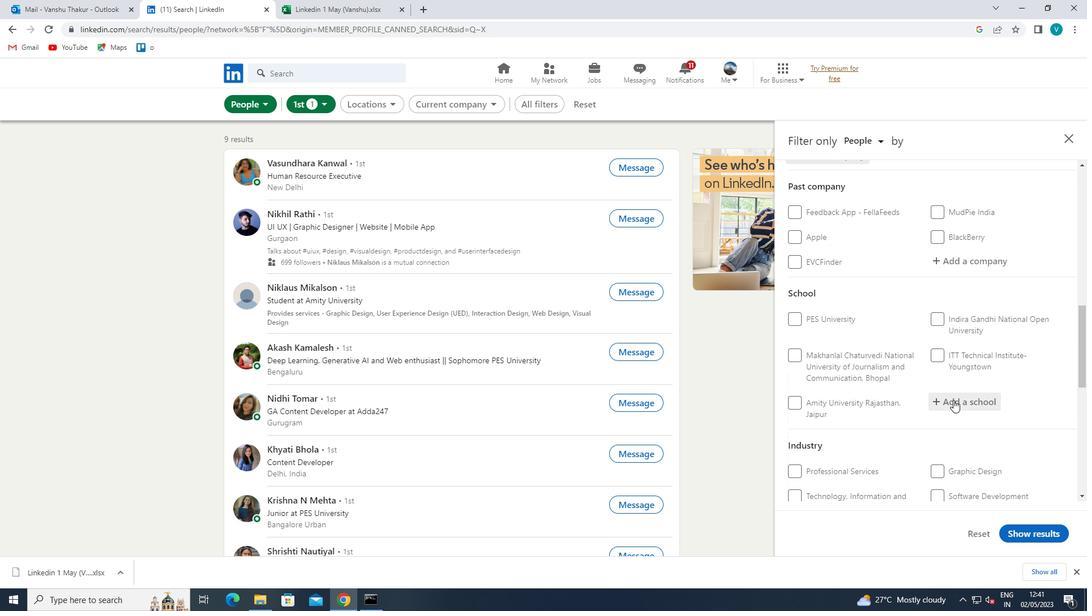 
Action: Key pressed <Key.shift>UTTRAKHAND<Key.space>
Screenshot: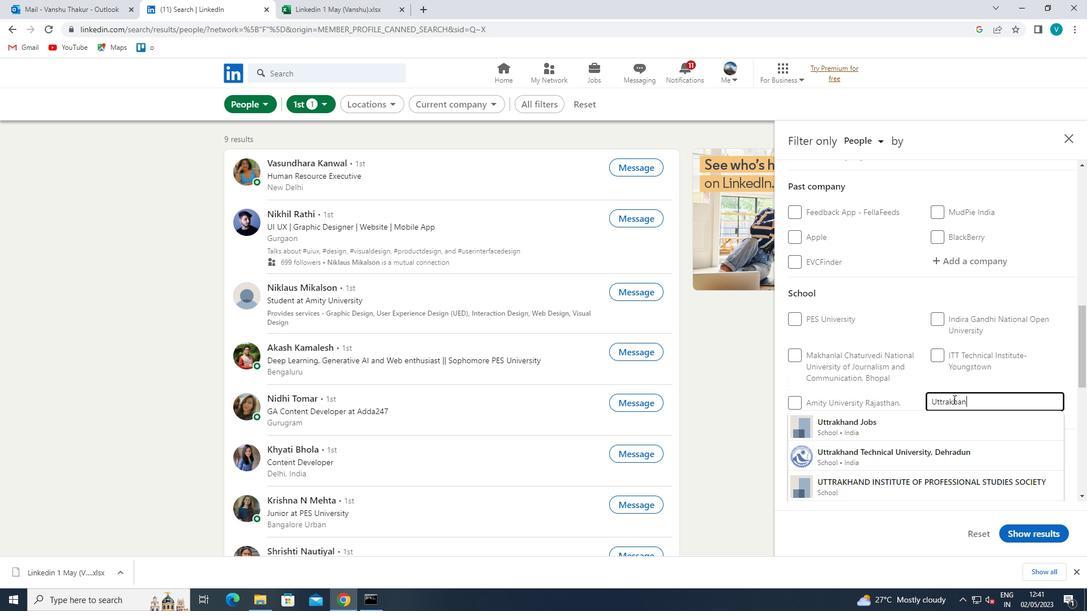 
Action: Mouse moved to (920, 419)
Screenshot: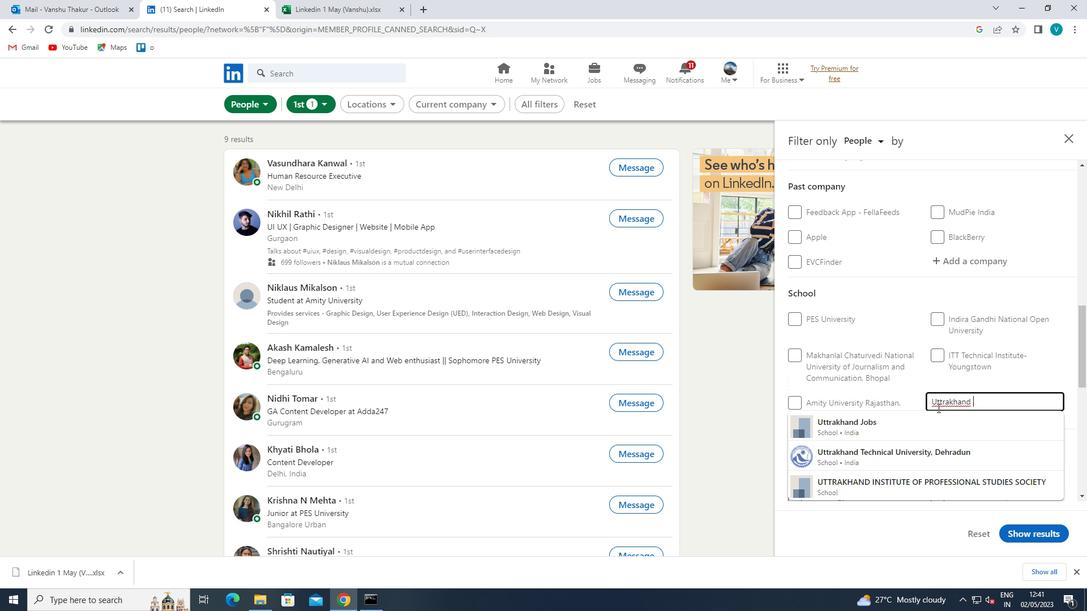 
Action: Mouse pressed left at (920, 419)
Screenshot: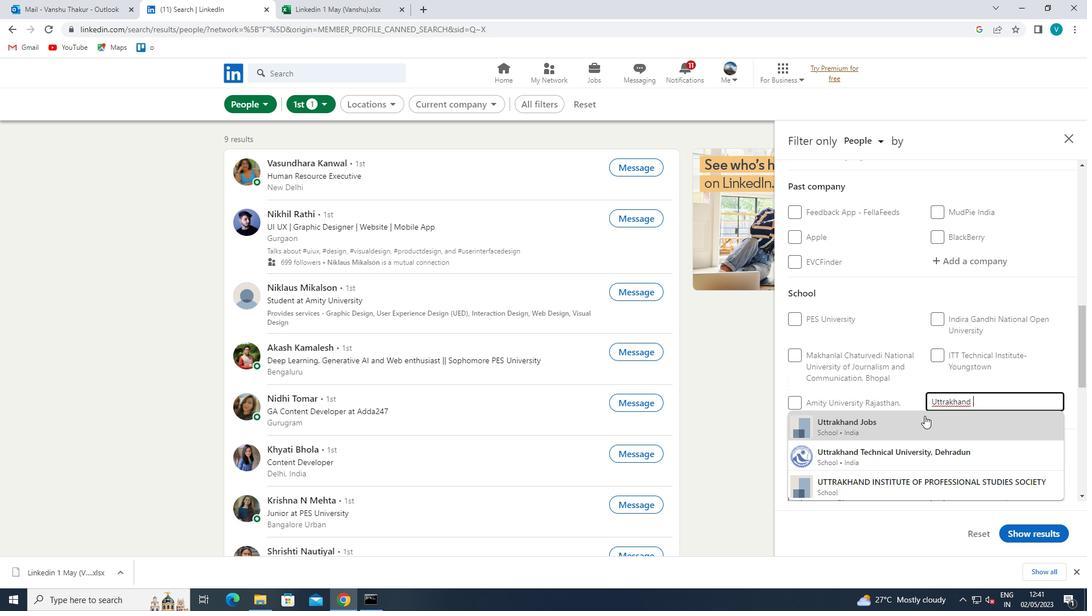 
Action: Mouse moved to (921, 419)
Screenshot: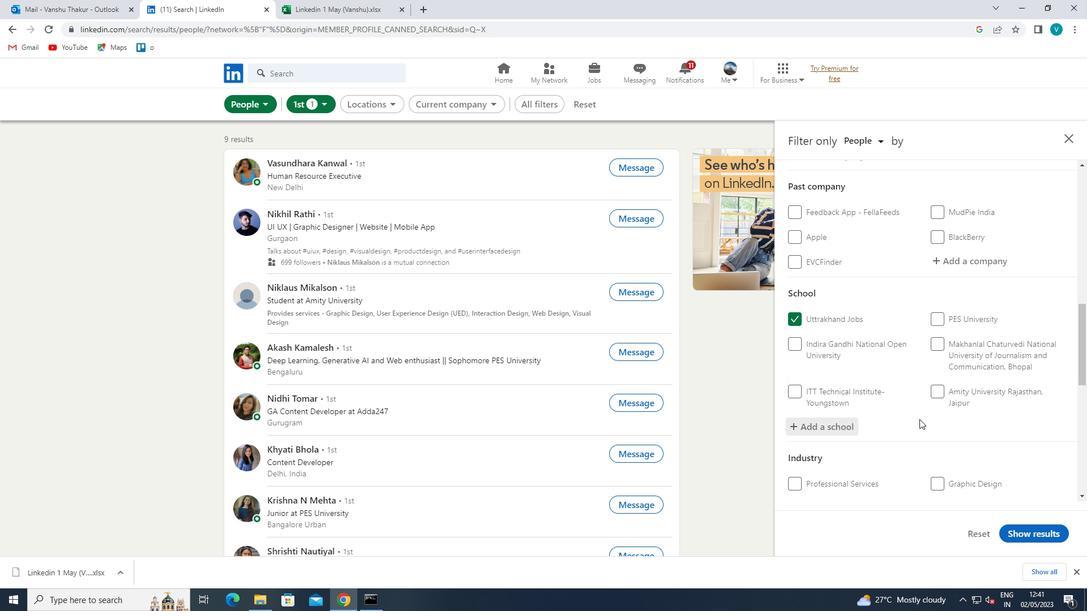 
Action: Mouse scrolled (921, 418) with delta (0, 0)
Screenshot: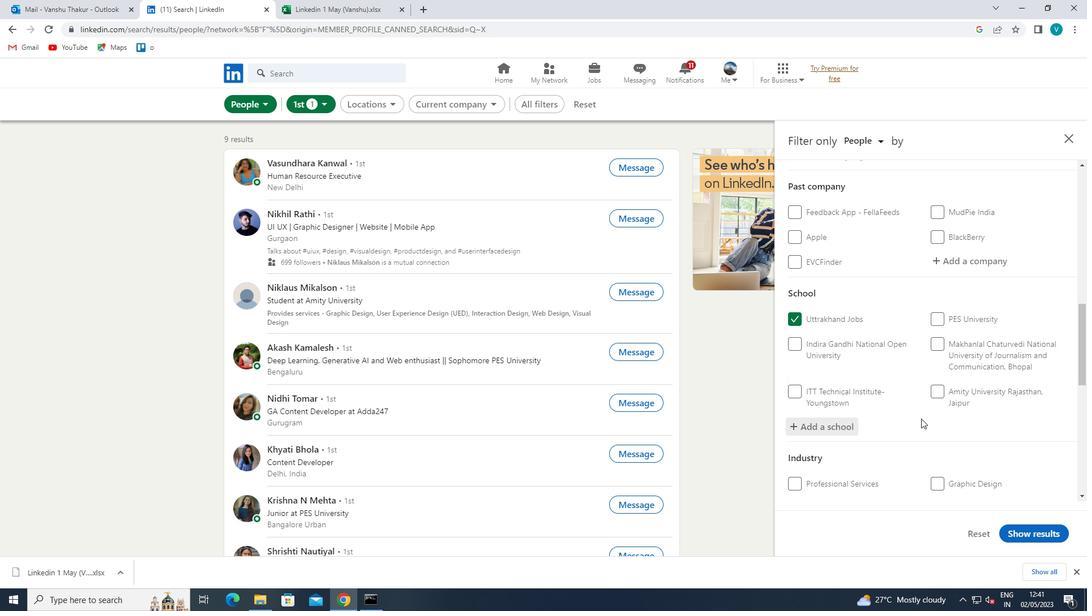 
Action: Mouse scrolled (921, 418) with delta (0, 0)
Screenshot: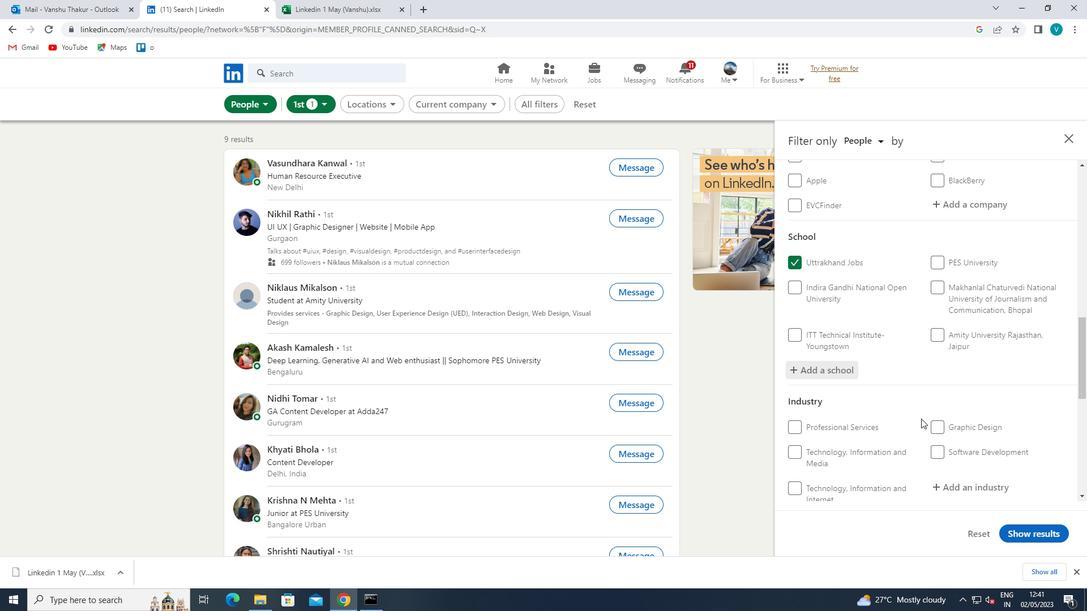 
Action: Mouse moved to (943, 430)
Screenshot: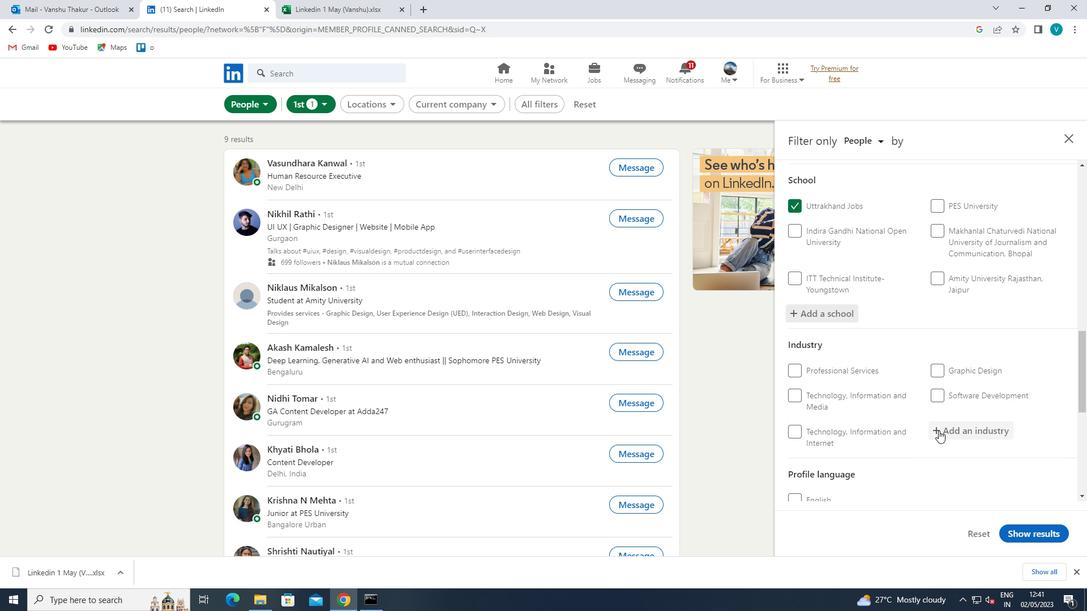 
Action: Mouse pressed left at (943, 430)
Screenshot: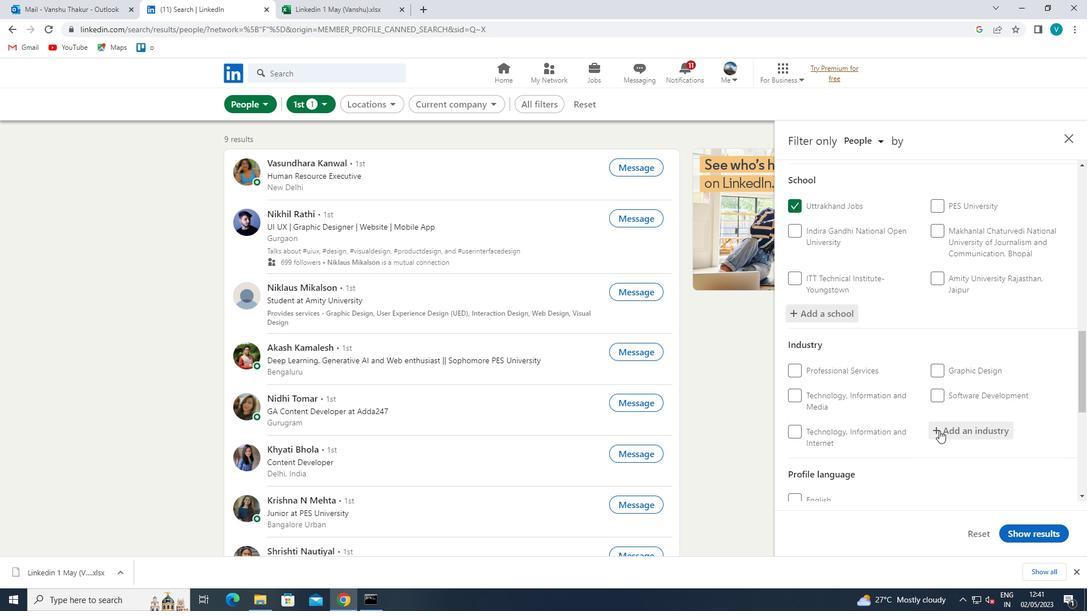 
Action: Mouse moved to (951, 426)
Screenshot: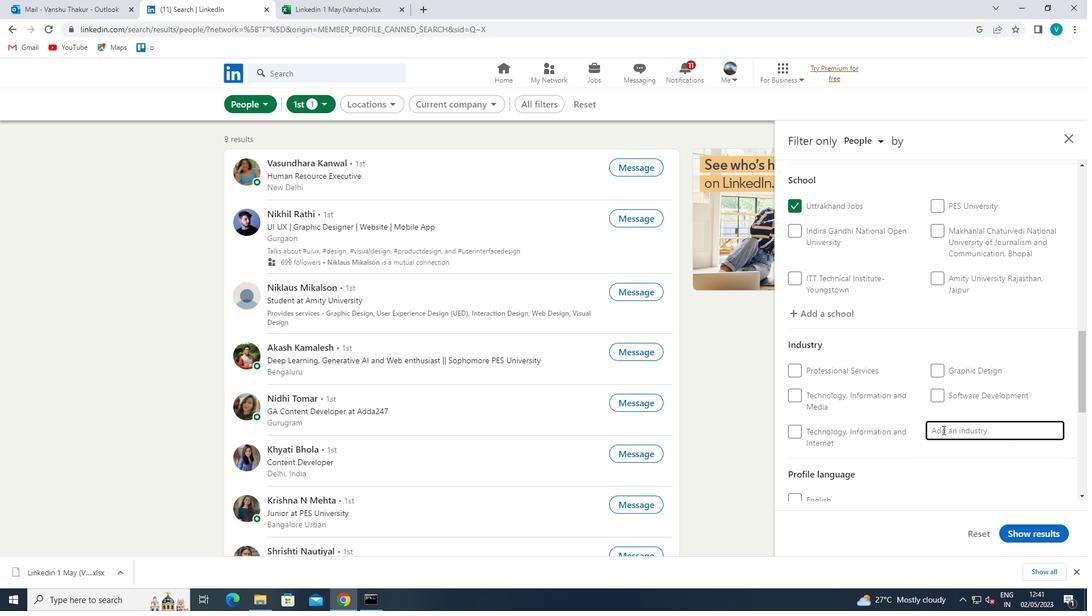 
Action: Key pressed <Key.shift>HOUSEHOLD<Key.space>
Screenshot: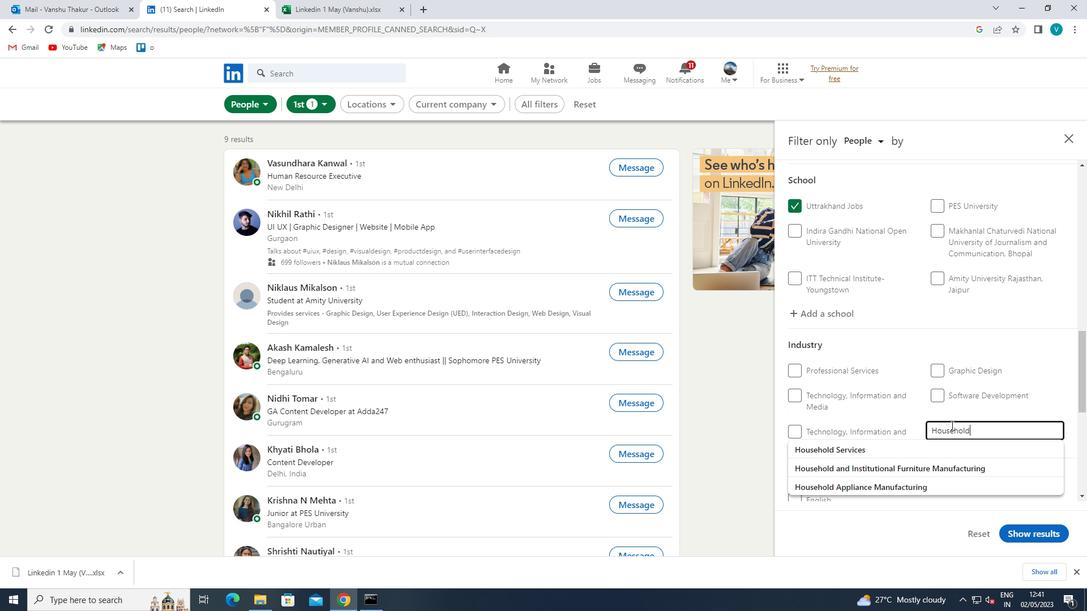 
Action: Mouse moved to (929, 449)
Screenshot: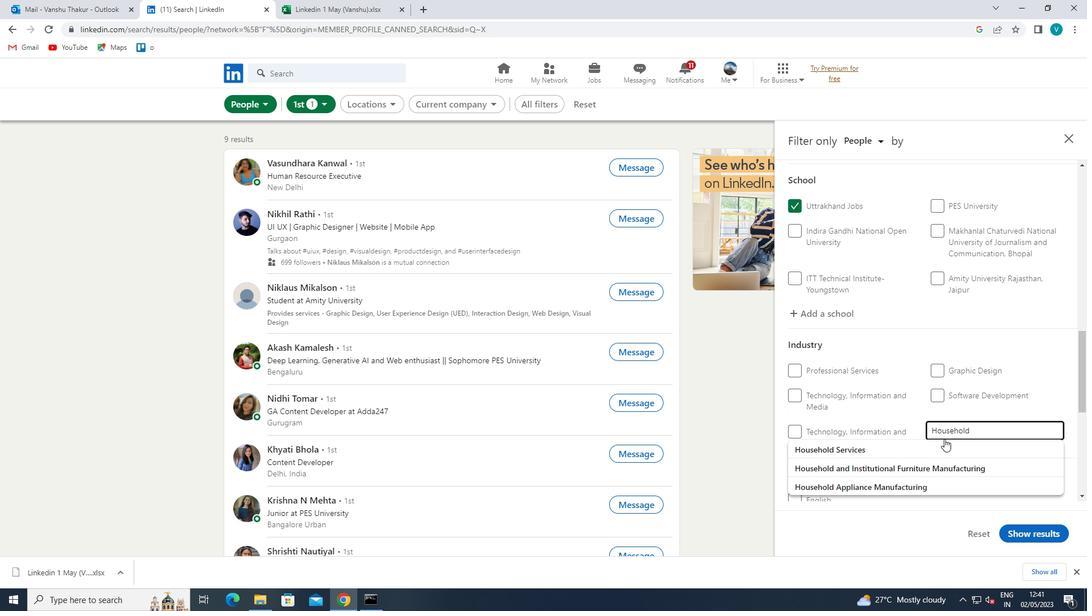
Action: Mouse pressed left at (929, 449)
Screenshot: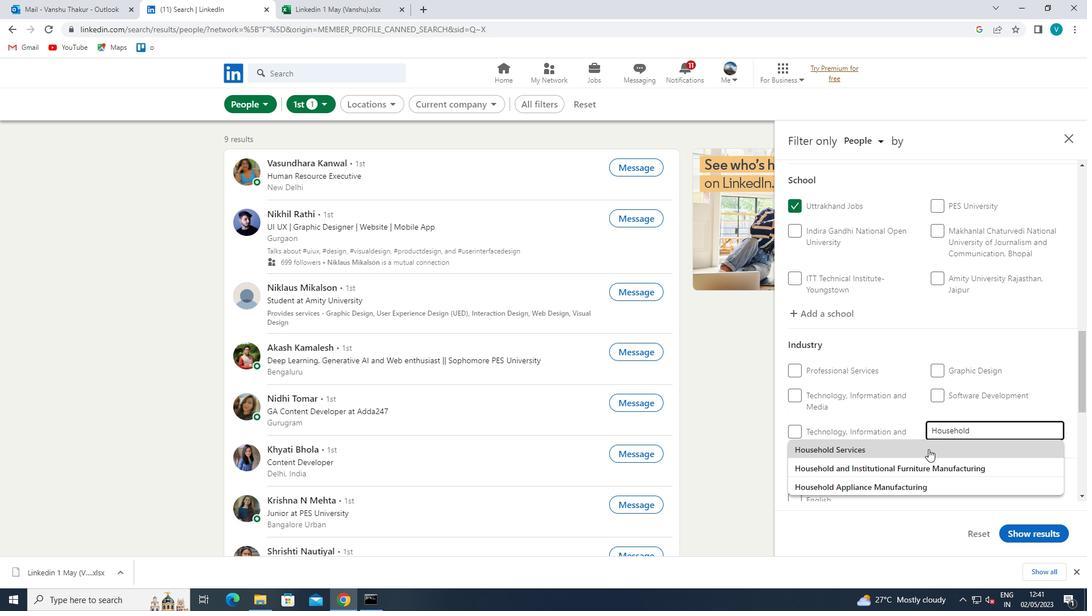 
Action: Mouse moved to (993, 440)
Screenshot: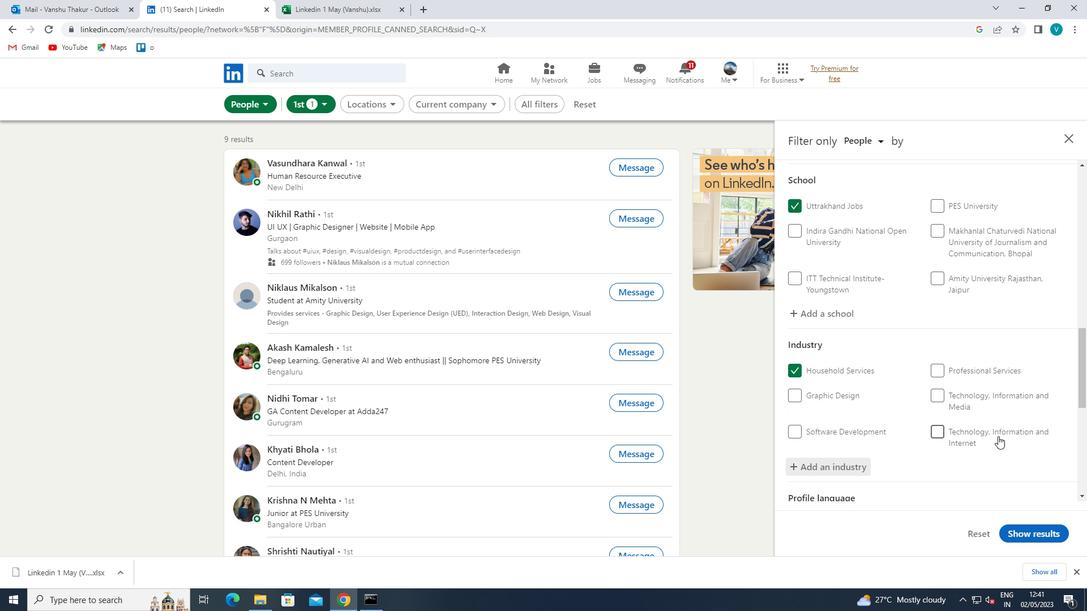 
Action: Mouse scrolled (993, 439) with delta (0, 0)
Screenshot: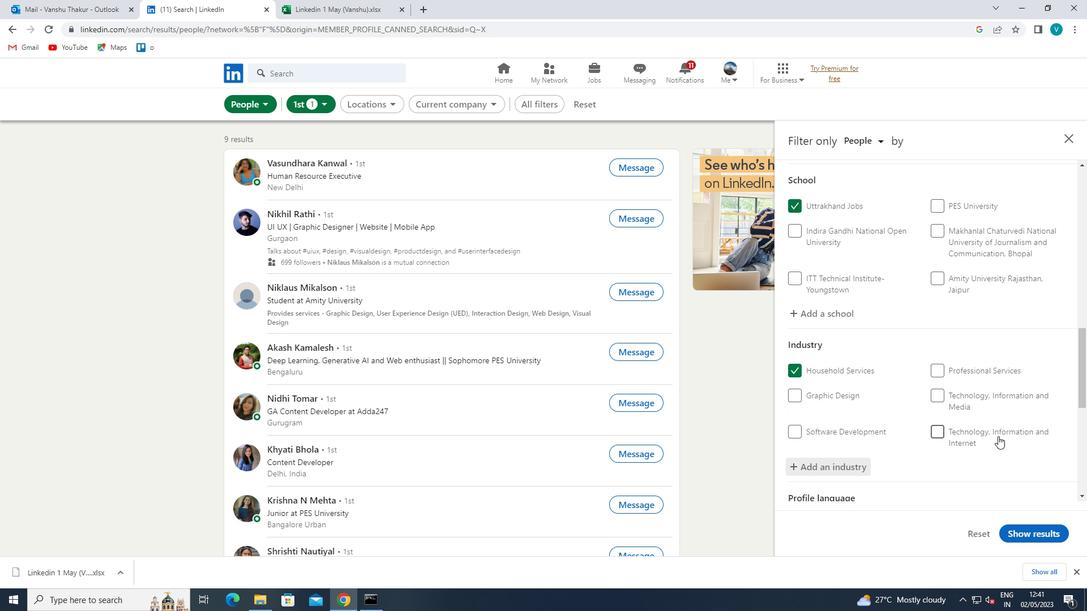 
Action: Mouse moved to (990, 440)
Screenshot: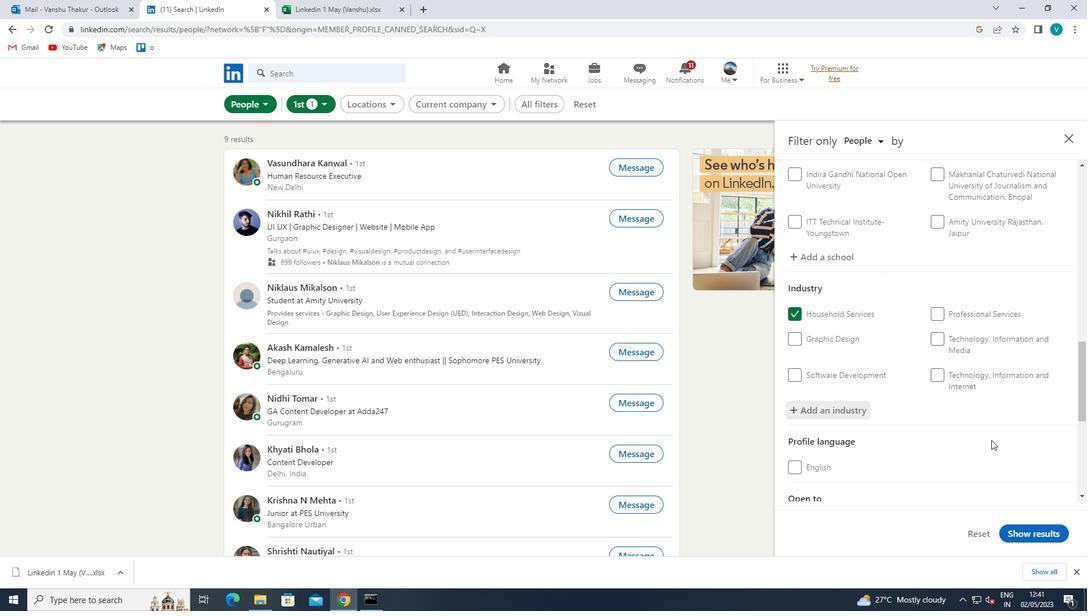 
Action: Mouse scrolled (990, 440) with delta (0, 0)
Screenshot: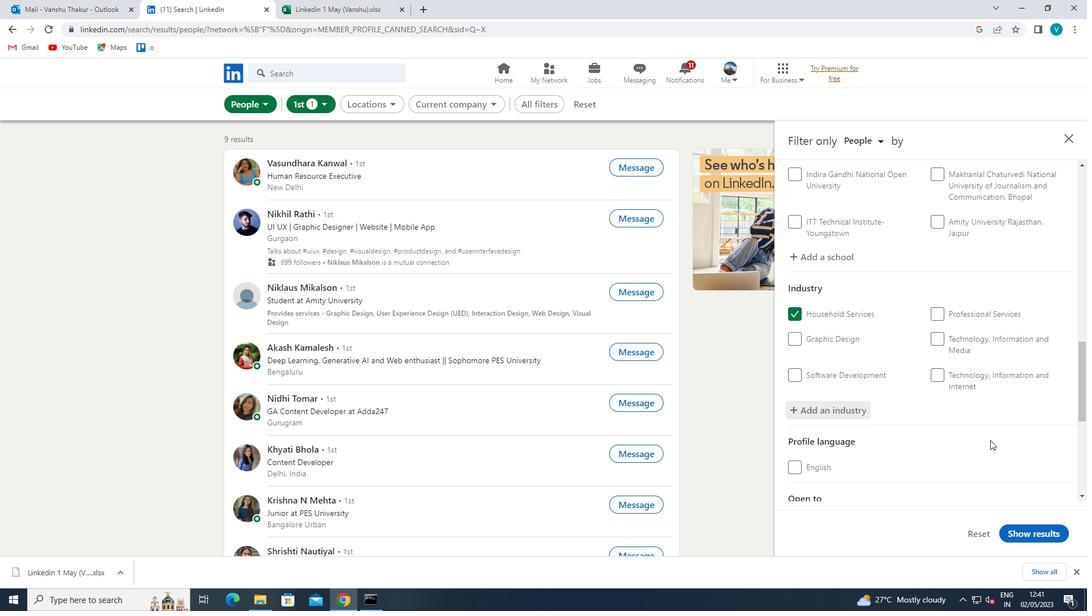 
Action: Mouse scrolled (990, 440) with delta (0, 0)
Screenshot: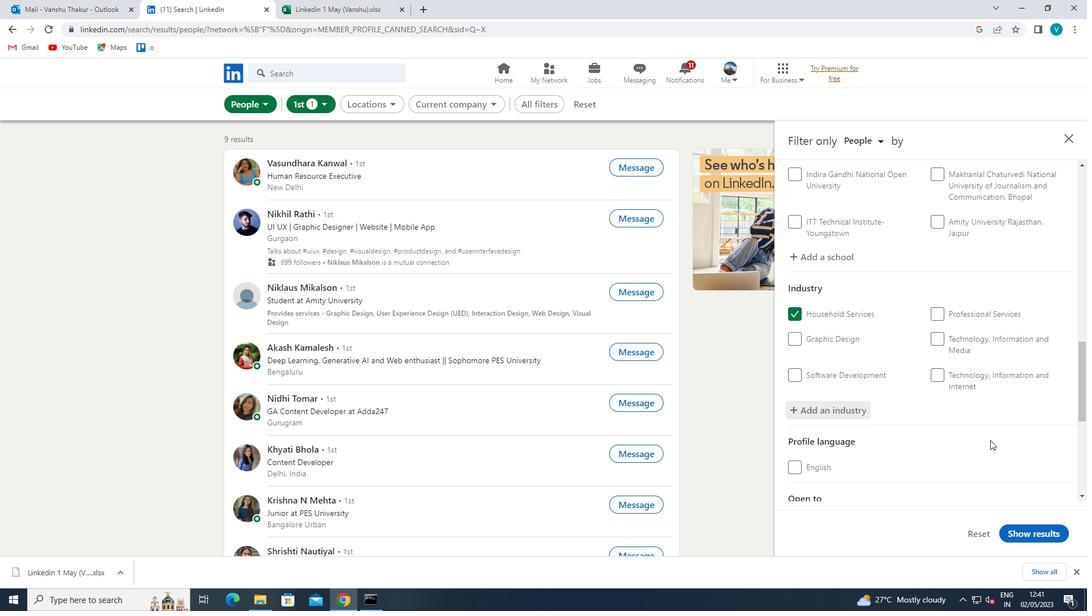 
Action: Mouse scrolled (990, 440) with delta (0, 0)
Screenshot: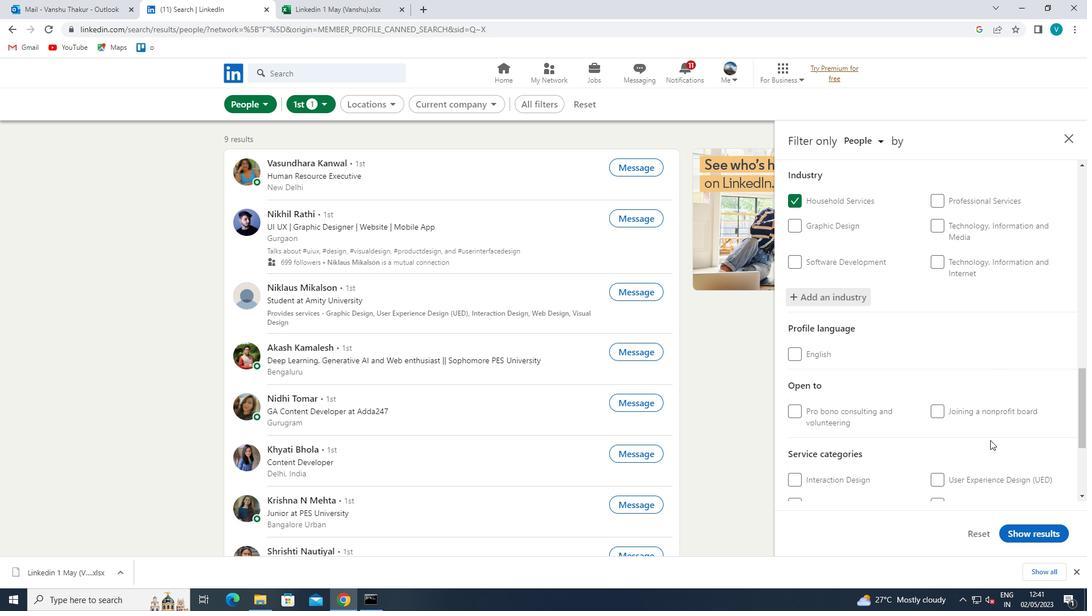
Action: Mouse scrolled (990, 440) with delta (0, 0)
Screenshot: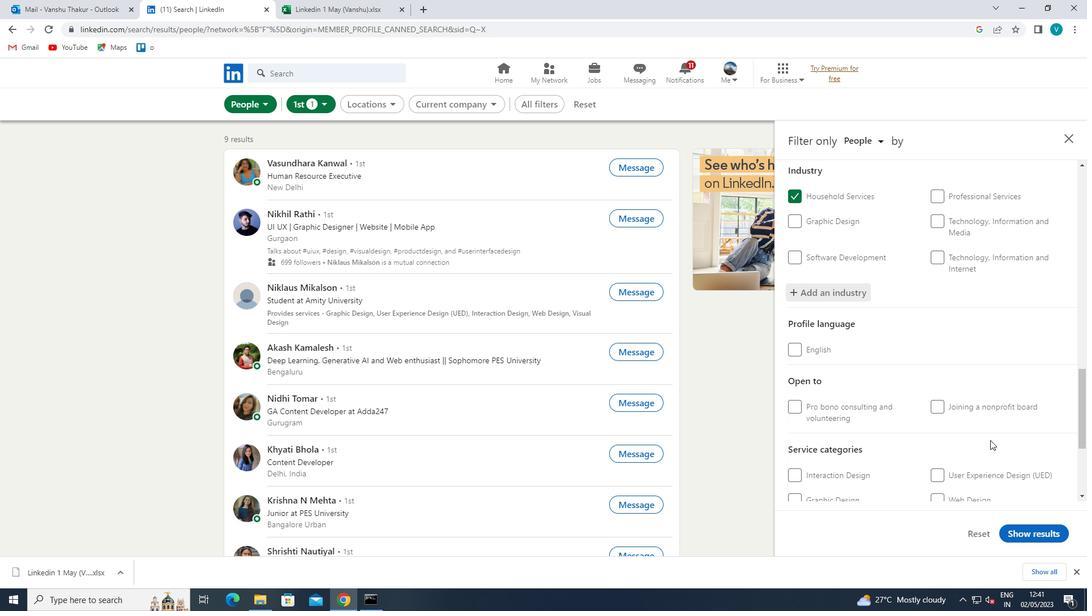 
Action: Mouse moved to (980, 414)
Screenshot: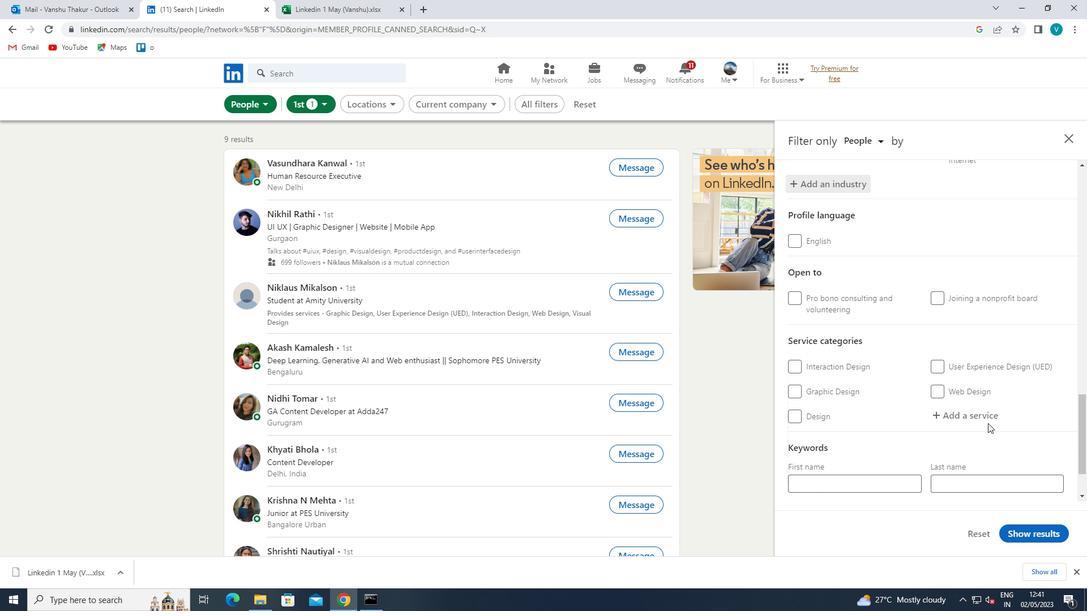 
Action: Mouse pressed left at (980, 414)
Screenshot: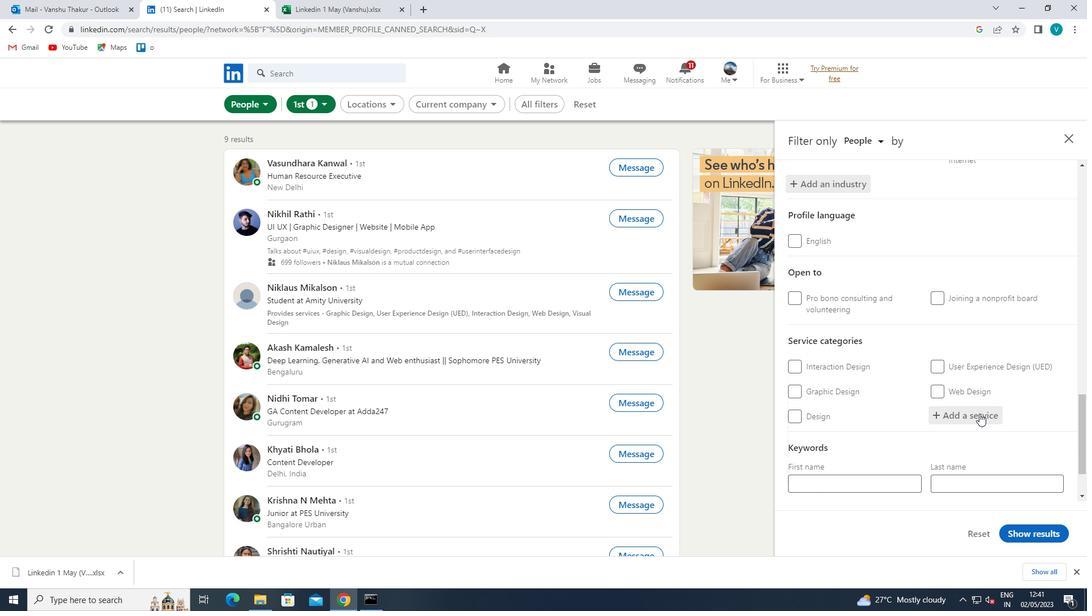 
Action: Mouse moved to (981, 413)
Screenshot: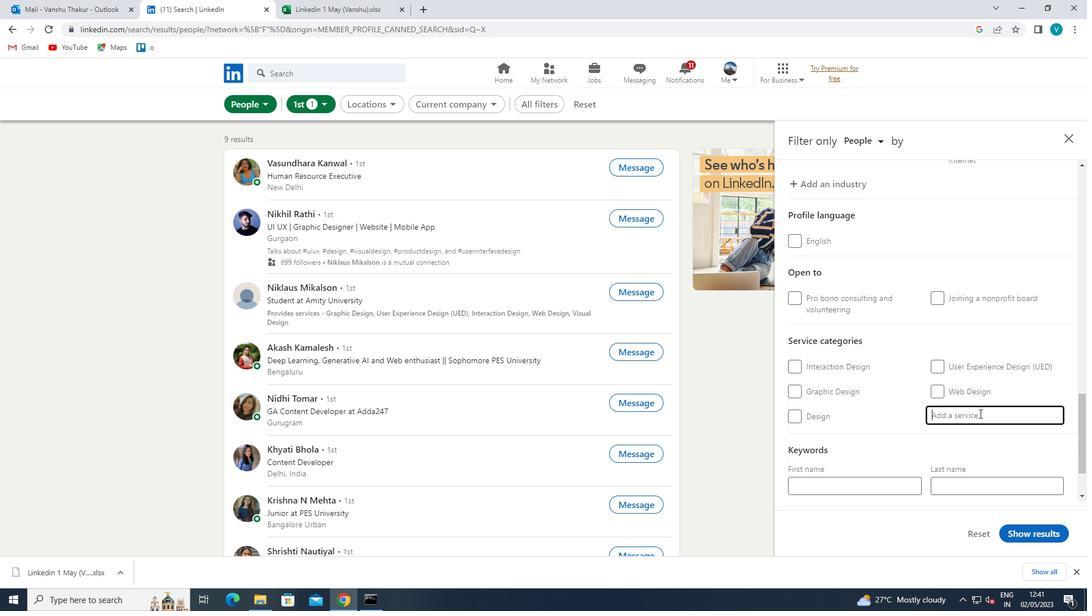
Action: Key pressed <Key.shift>PRICING<Key.space><Key.shift>ST
Screenshot: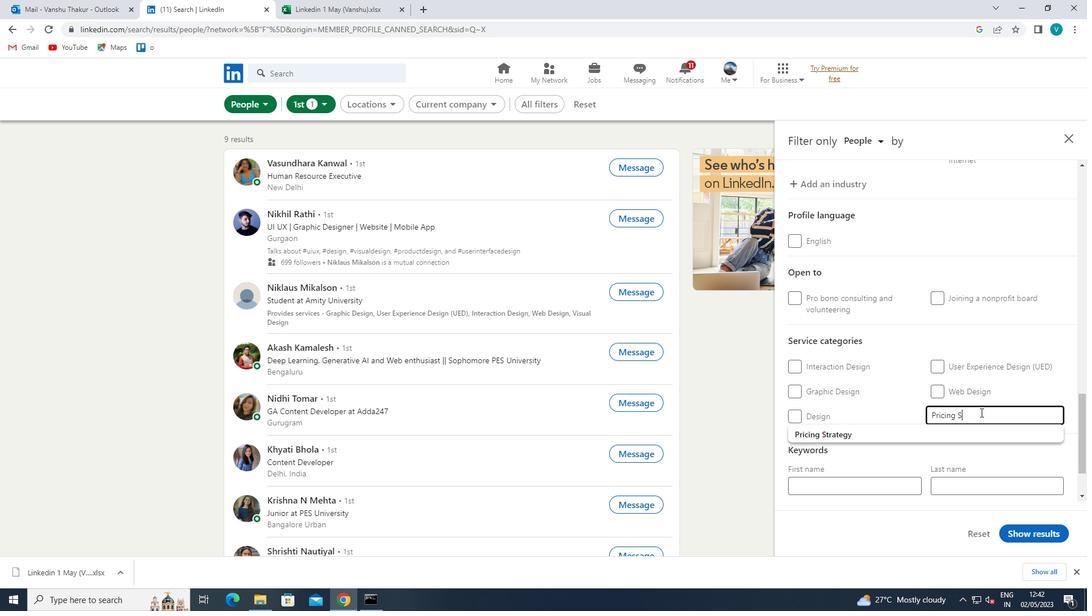 
Action: Mouse moved to (865, 436)
Screenshot: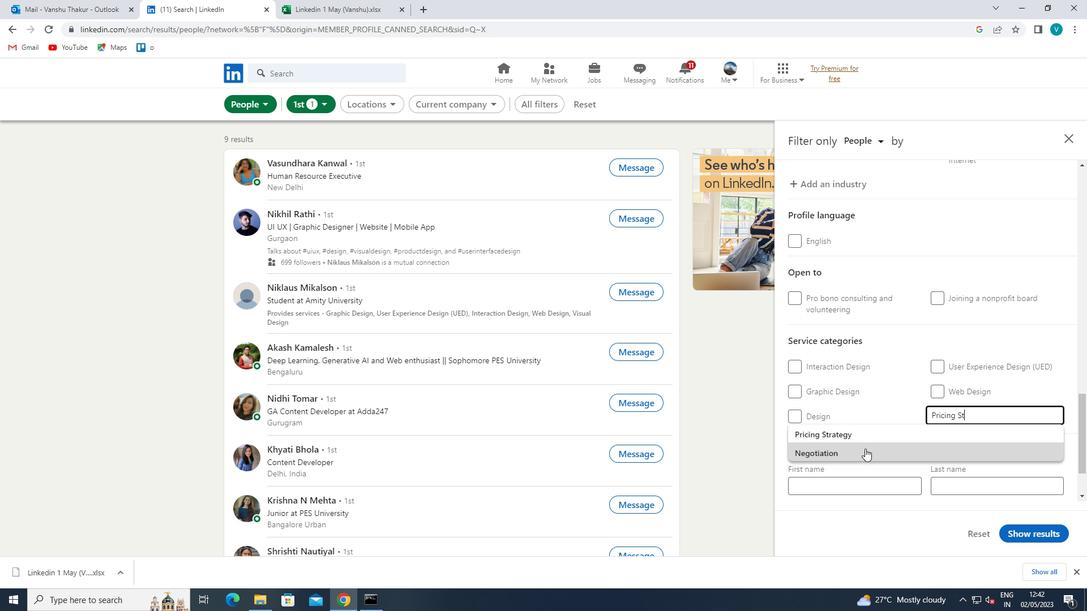 
Action: Mouse pressed left at (865, 436)
Screenshot: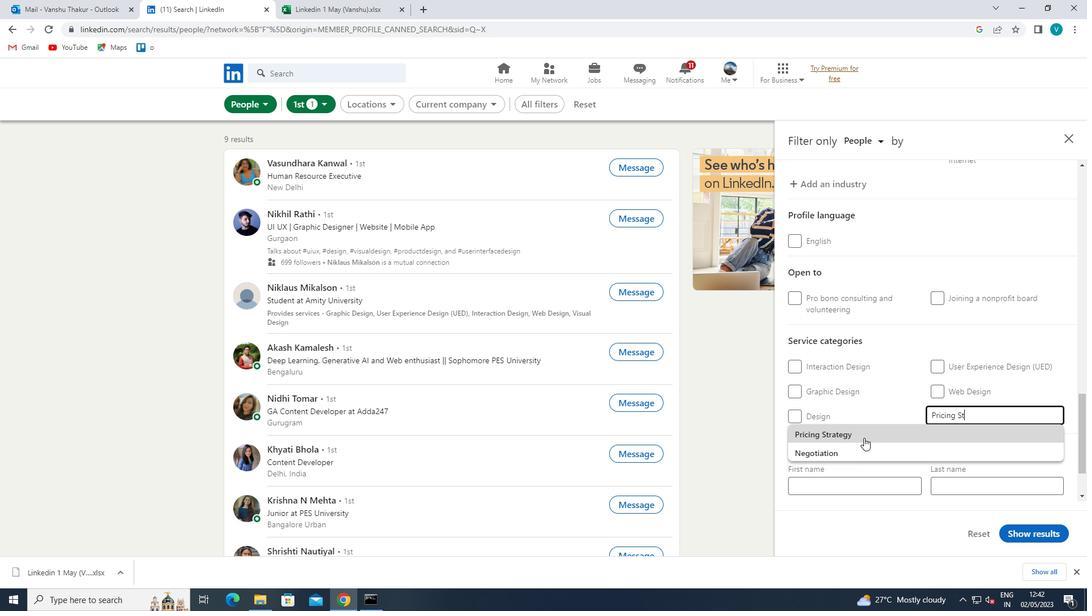 
Action: Mouse scrolled (865, 436) with delta (0, 0)
Screenshot: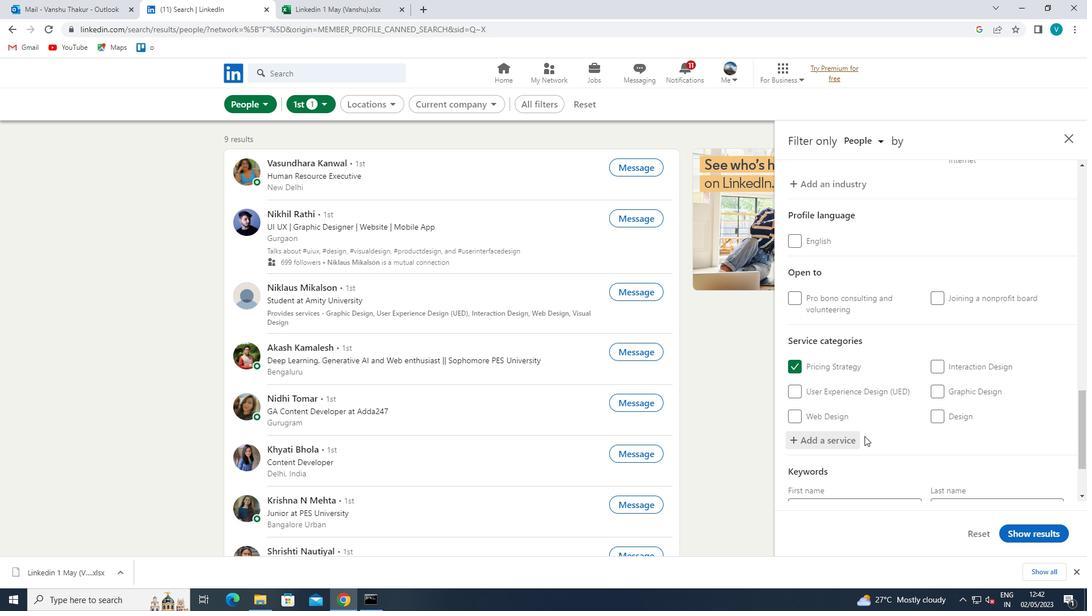 
Action: Mouse scrolled (865, 436) with delta (0, 0)
Screenshot: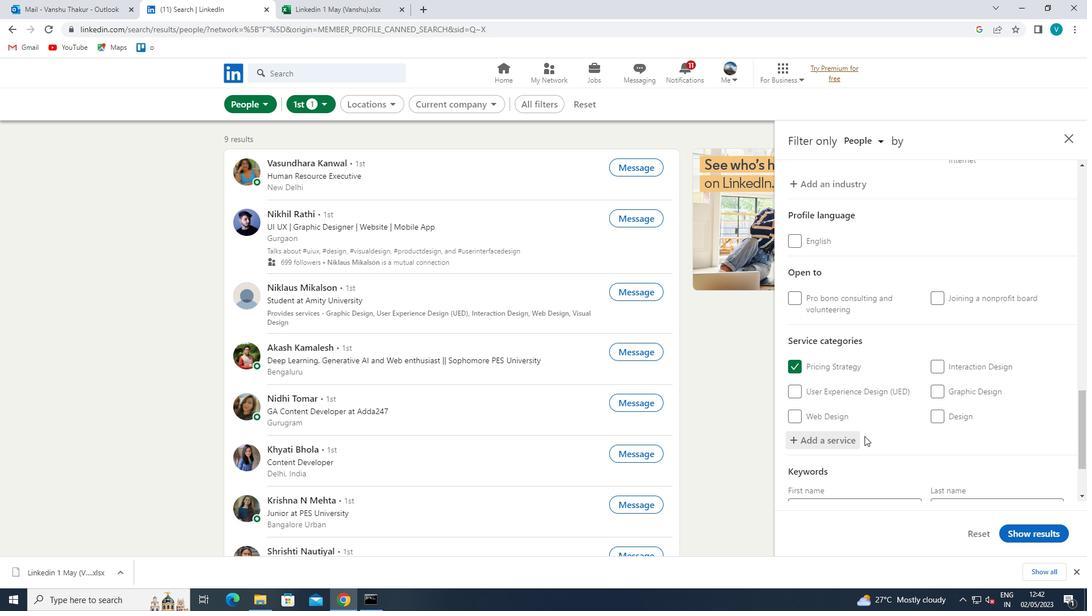 
Action: Mouse scrolled (865, 436) with delta (0, 0)
Screenshot: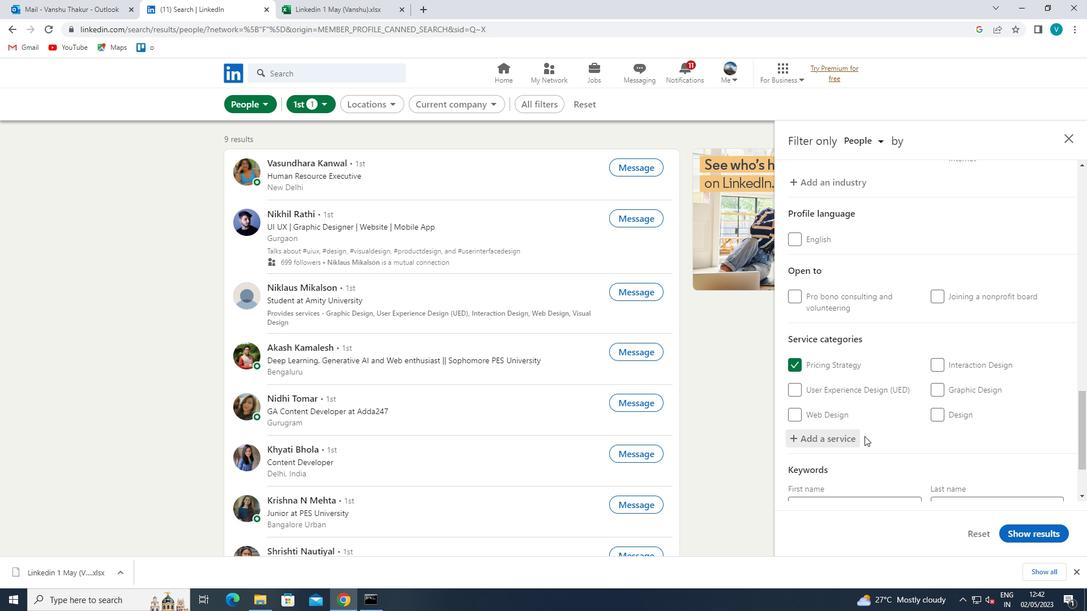 
Action: Mouse moved to (854, 443)
Screenshot: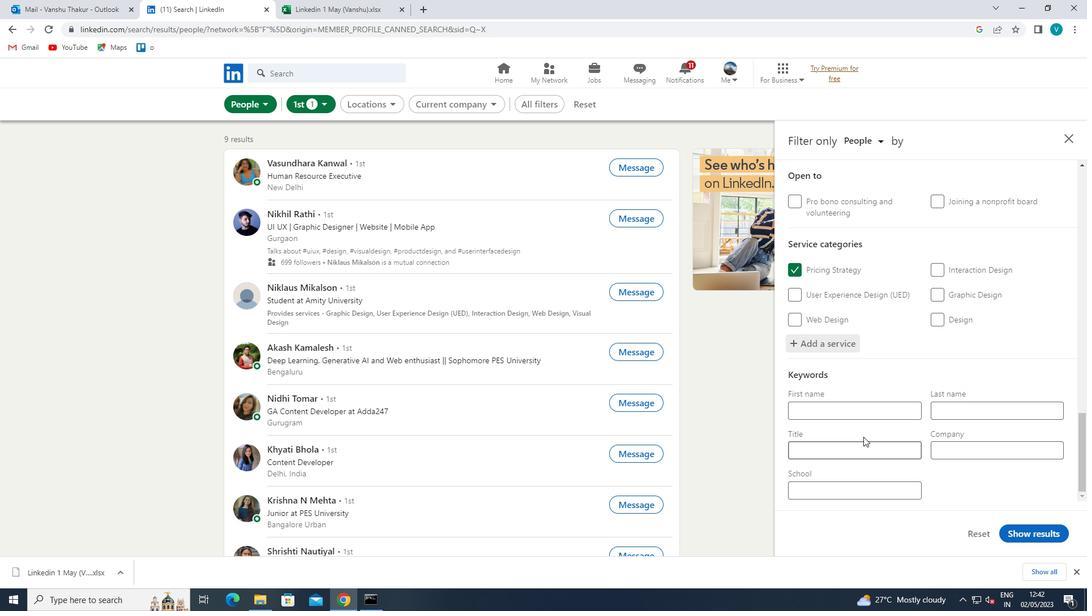 
Action: Mouse pressed left at (854, 443)
Screenshot: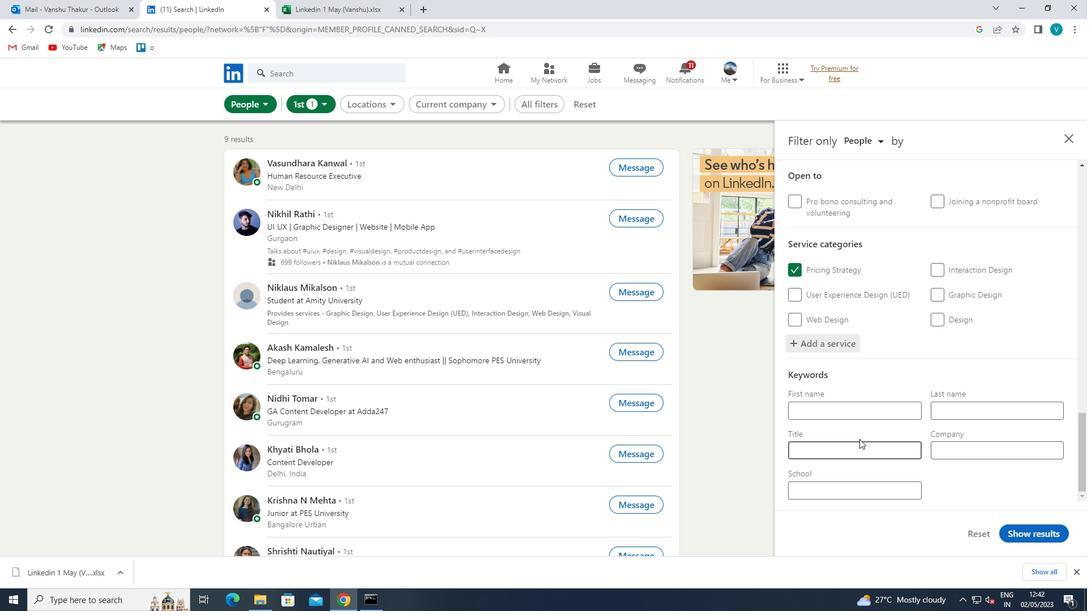 
Action: Key pressed <Key.shift>ENTERTAINMENT<Key.space><Key.shift>SPECIALIST<Key.space>
Screenshot: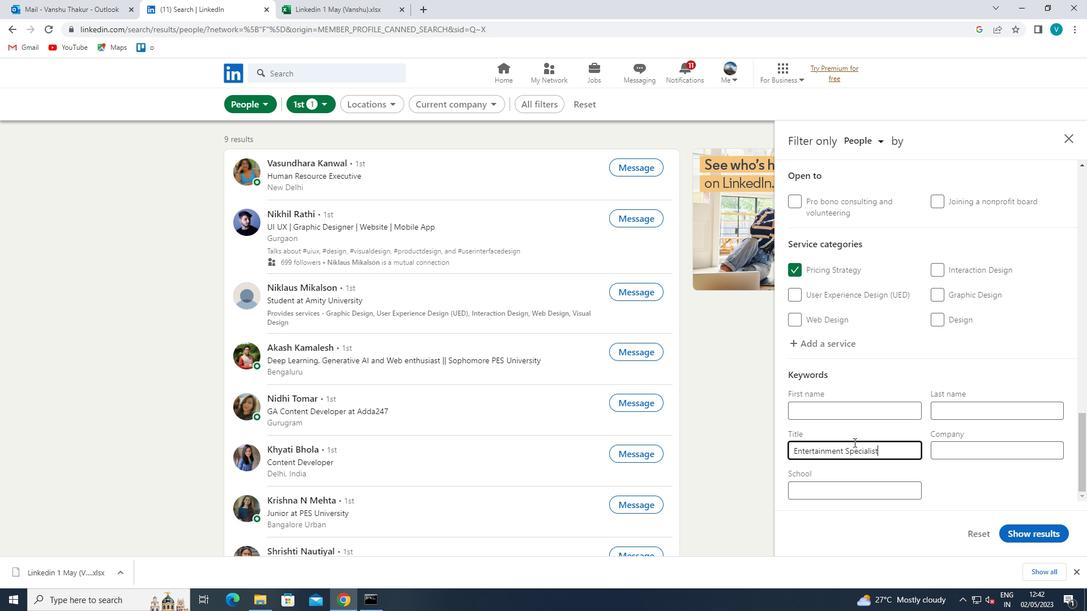 
Action: Mouse moved to (1030, 532)
Screenshot: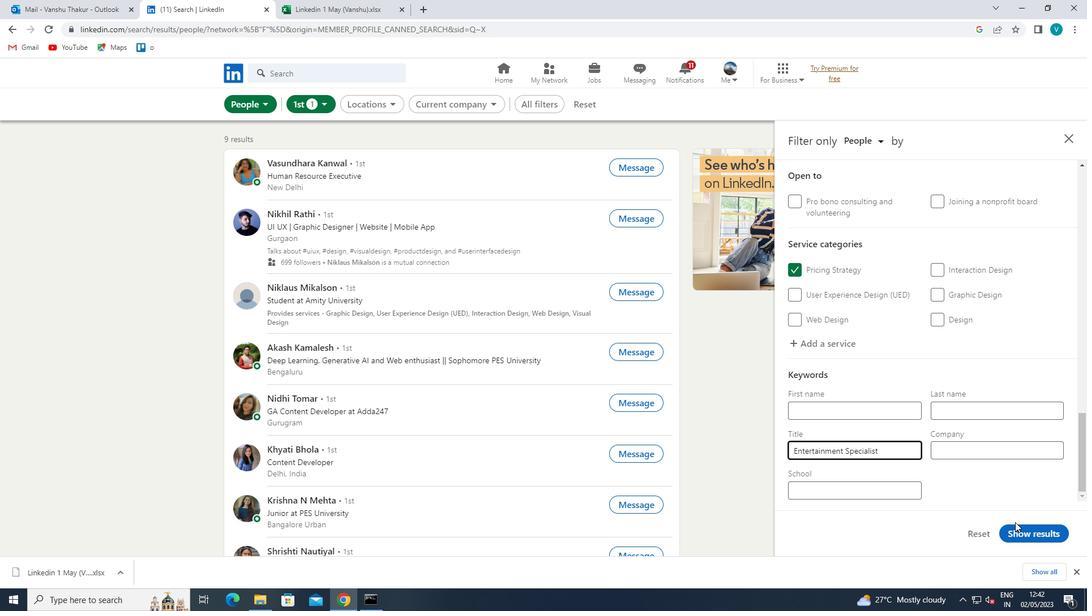 
Action: Mouse pressed left at (1030, 532)
Screenshot: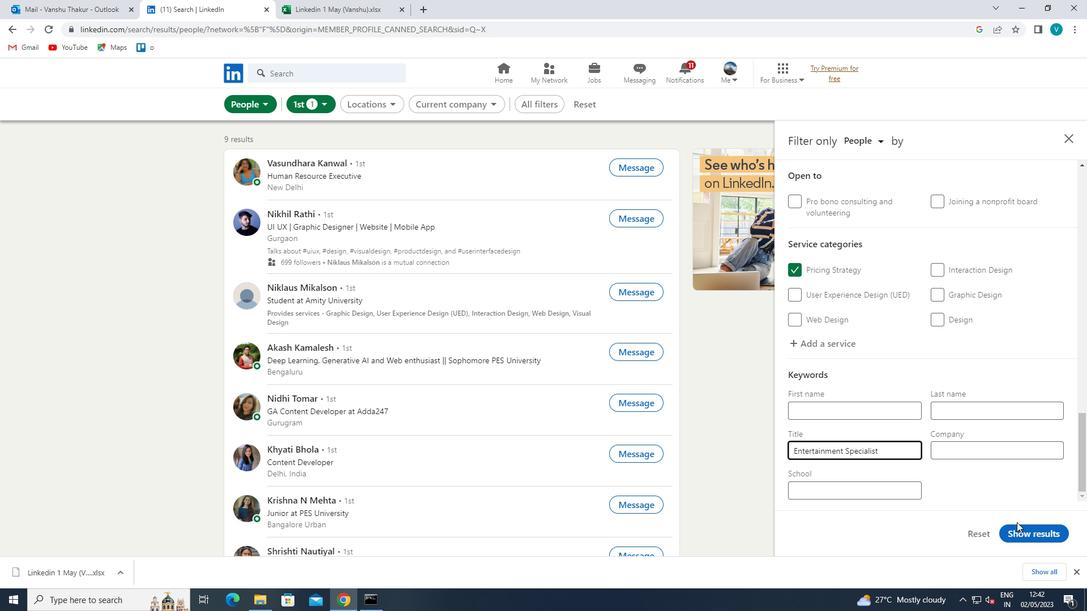 
